 Task: Create a due date automation trigger when advanced on, on the monday of the week before a card is due add checklist without checklist "Resume" at 11:00 AM.
Action: Mouse moved to (1136, 356)
Screenshot: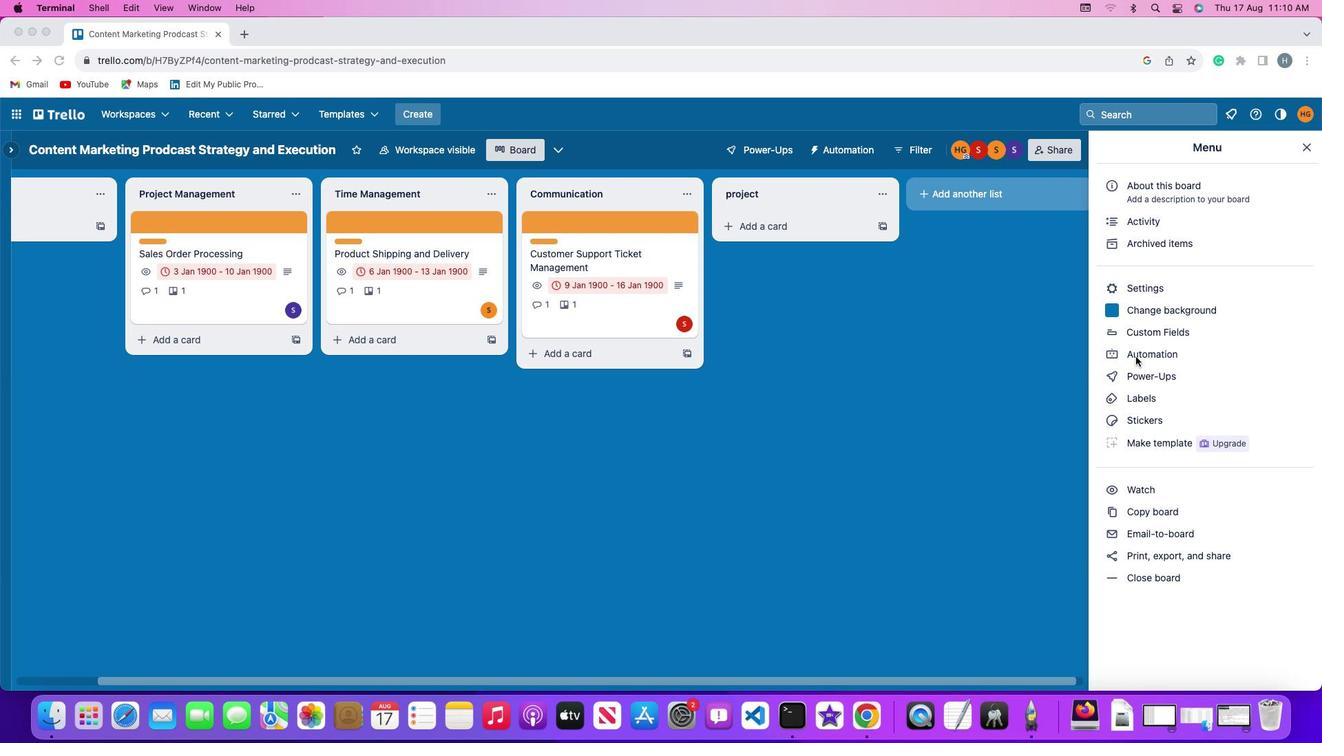 
Action: Mouse pressed left at (1136, 356)
Screenshot: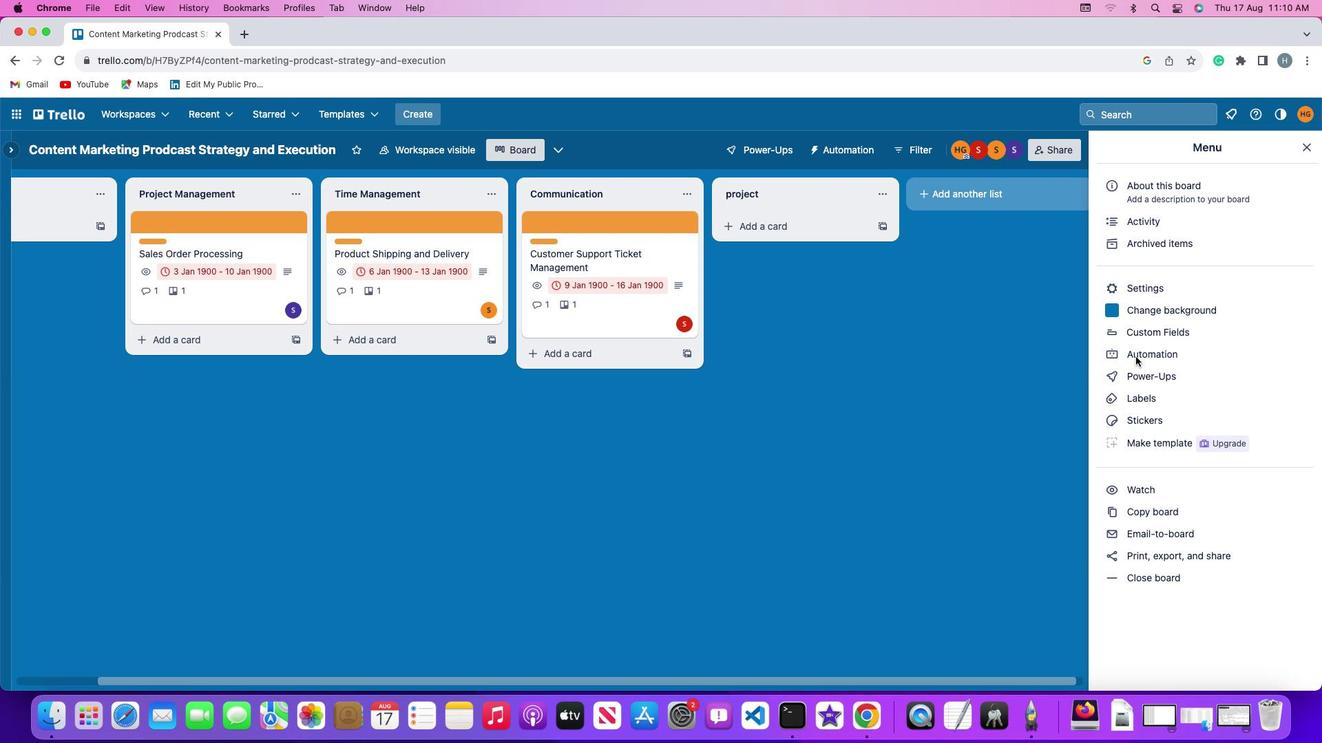 
Action: Mouse pressed left at (1136, 356)
Screenshot: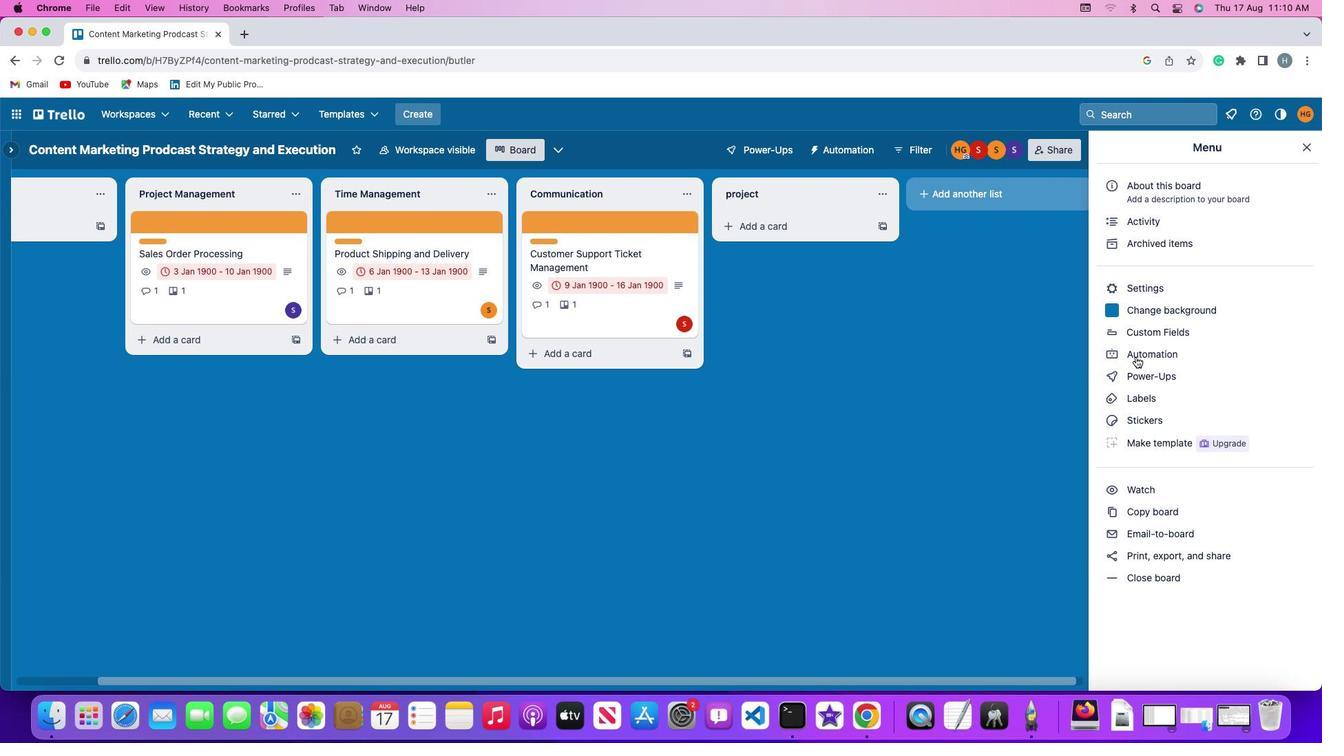 
Action: Mouse moved to (71, 323)
Screenshot: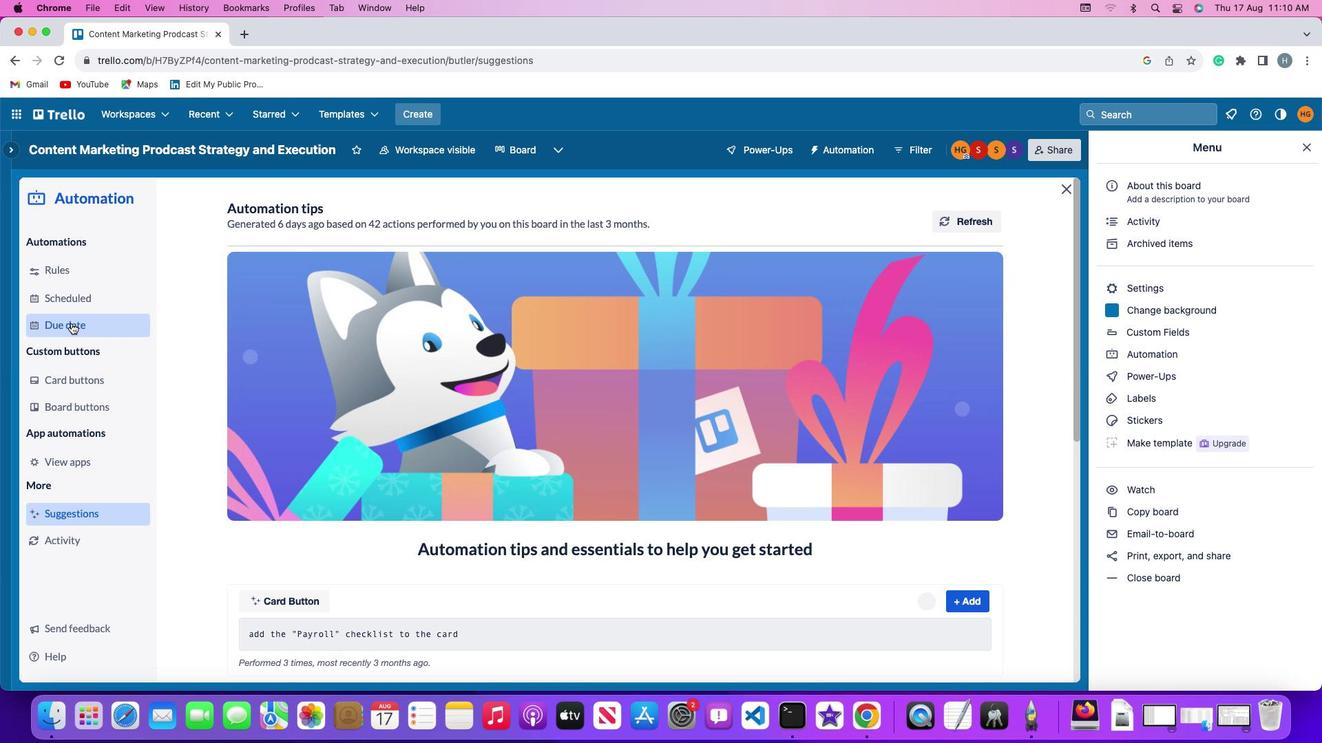 
Action: Mouse pressed left at (71, 323)
Screenshot: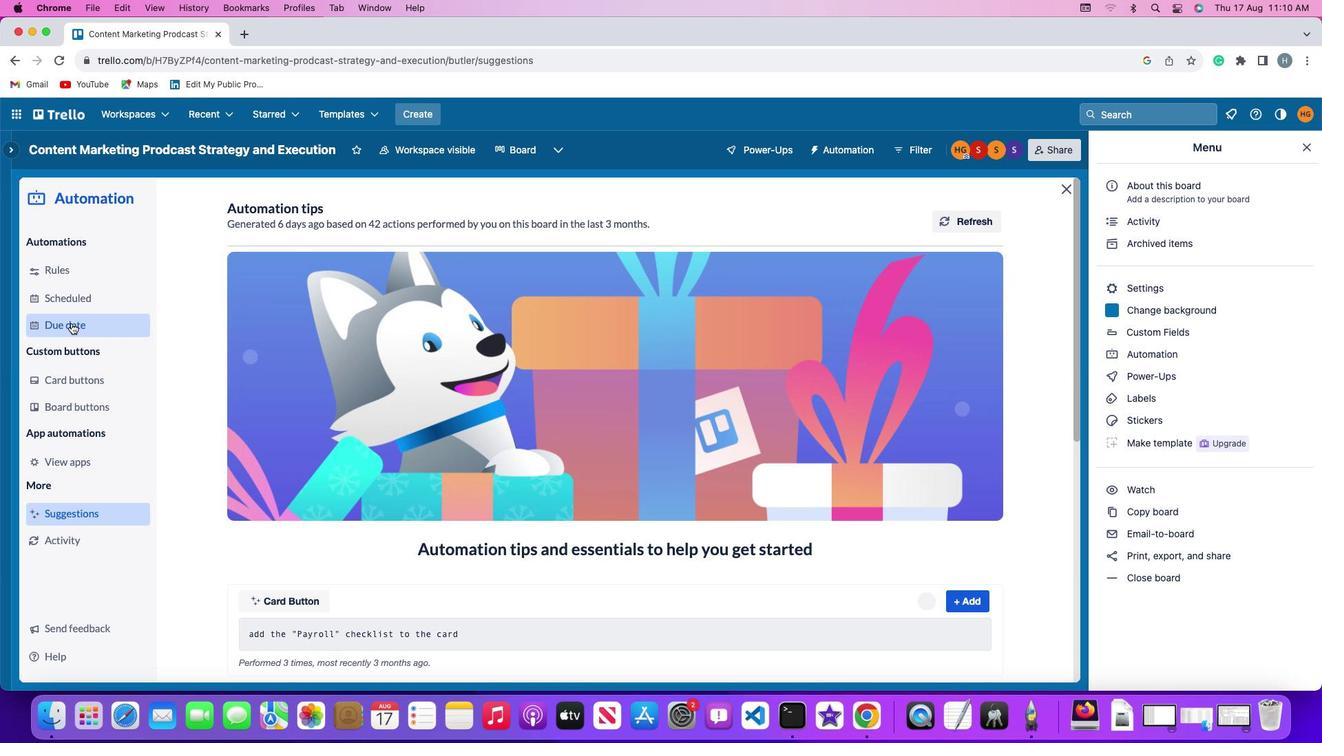 
Action: Mouse moved to (905, 212)
Screenshot: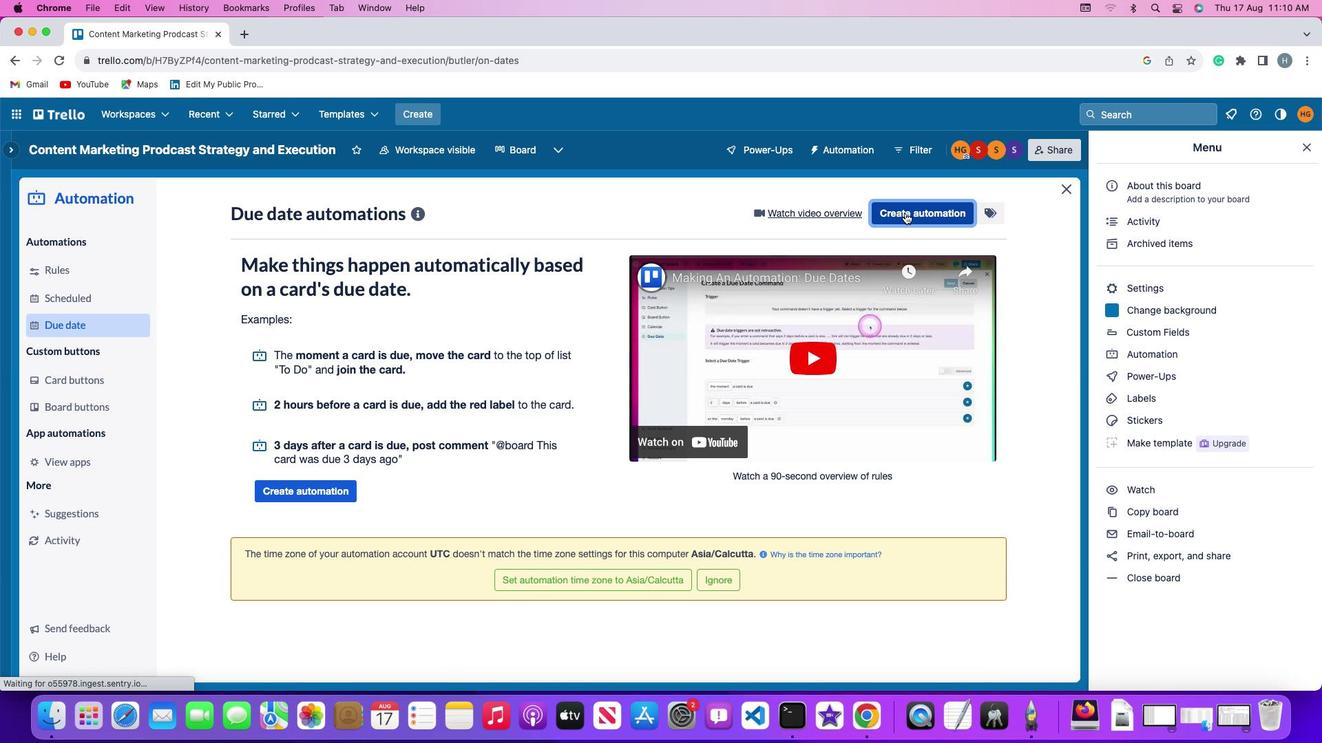 
Action: Mouse pressed left at (905, 212)
Screenshot: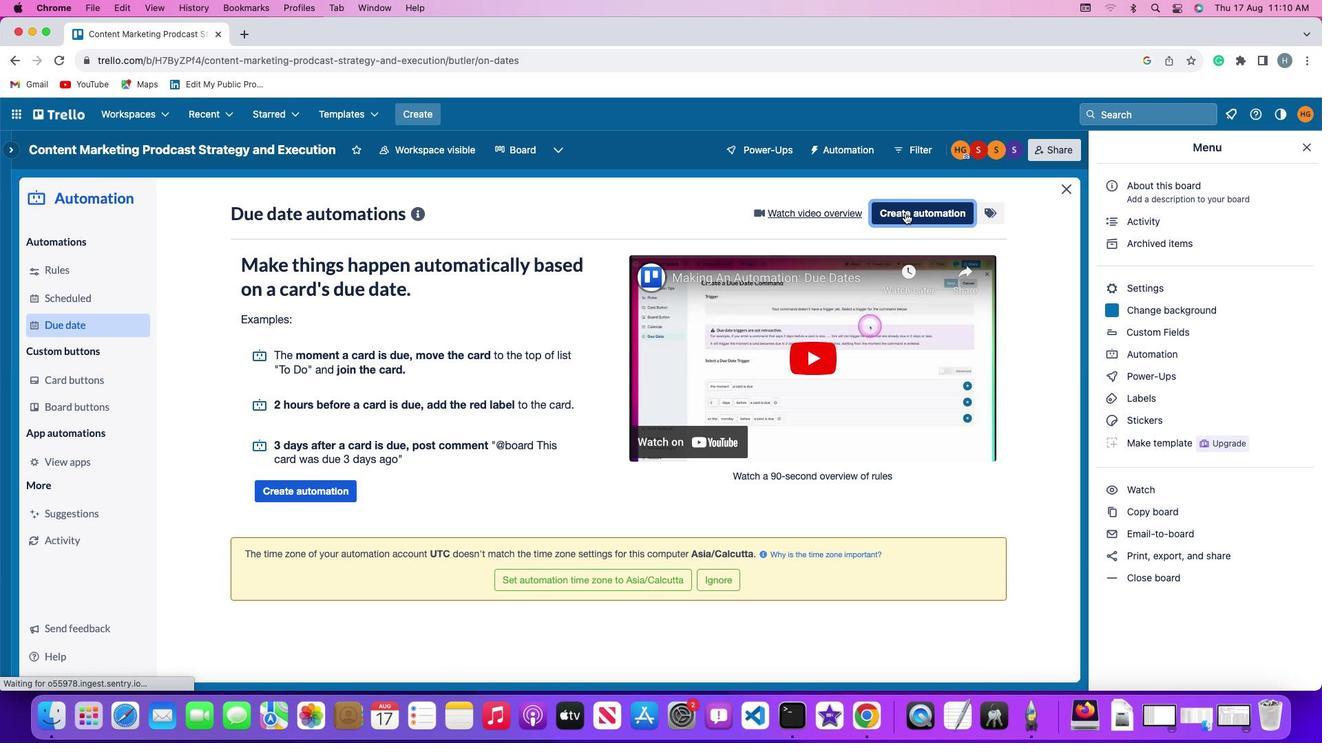 
Action: Mouse moved to (265, 348)
Screenshot: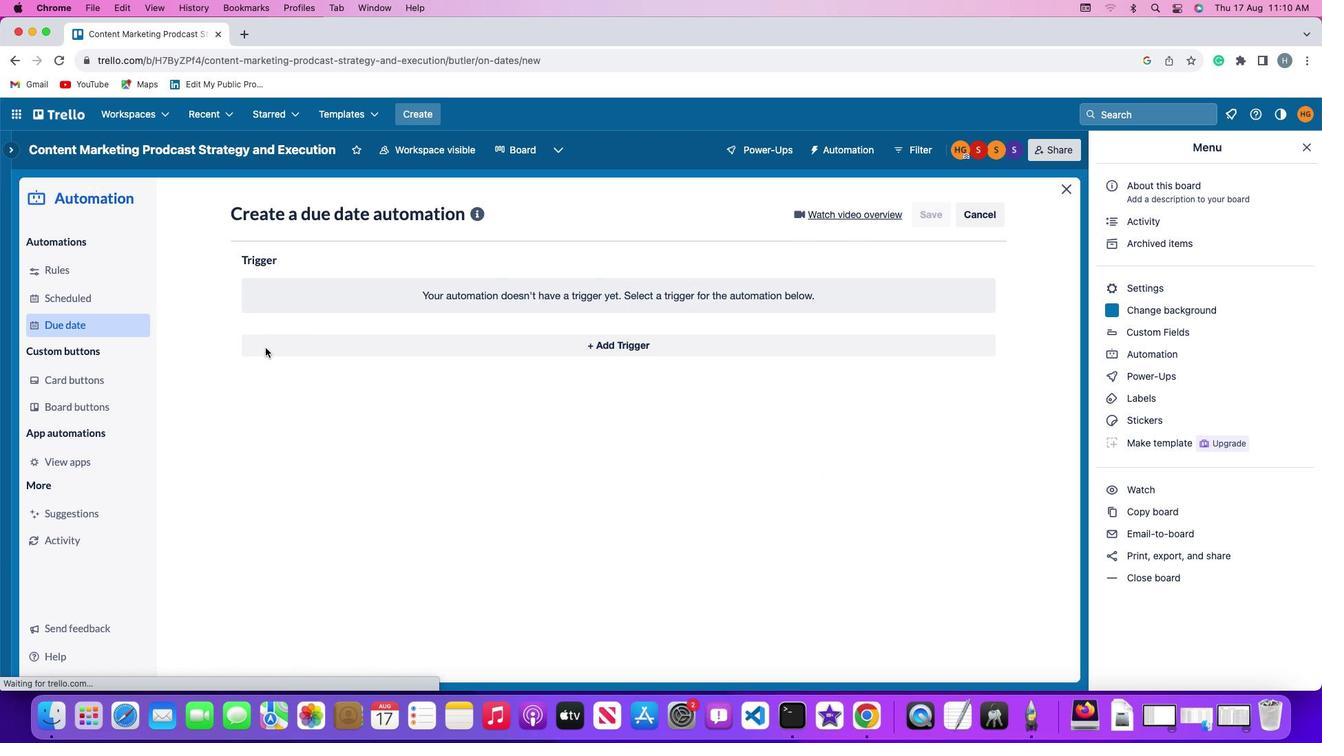 
Action: Mouse pressed left at (265, 348)
Screenshot: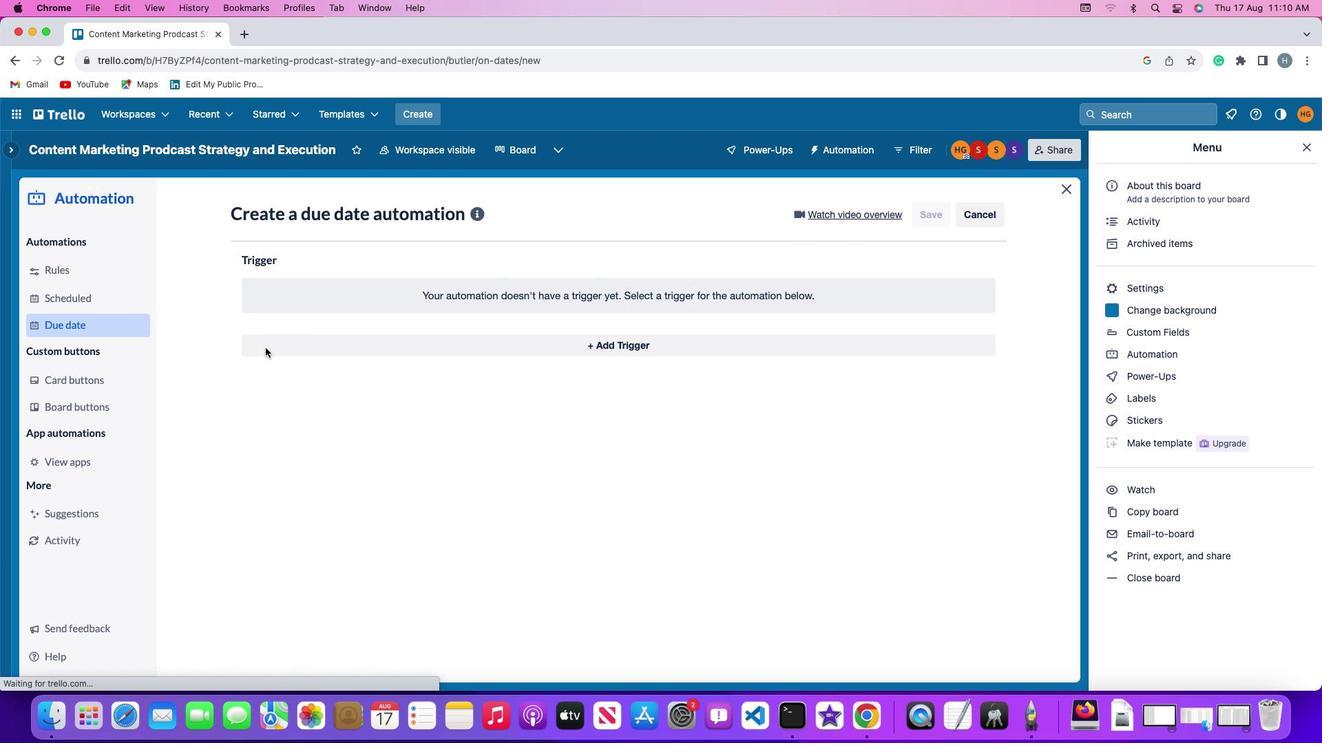 
Action: Mouse moved to (310, 596)
Screenshot: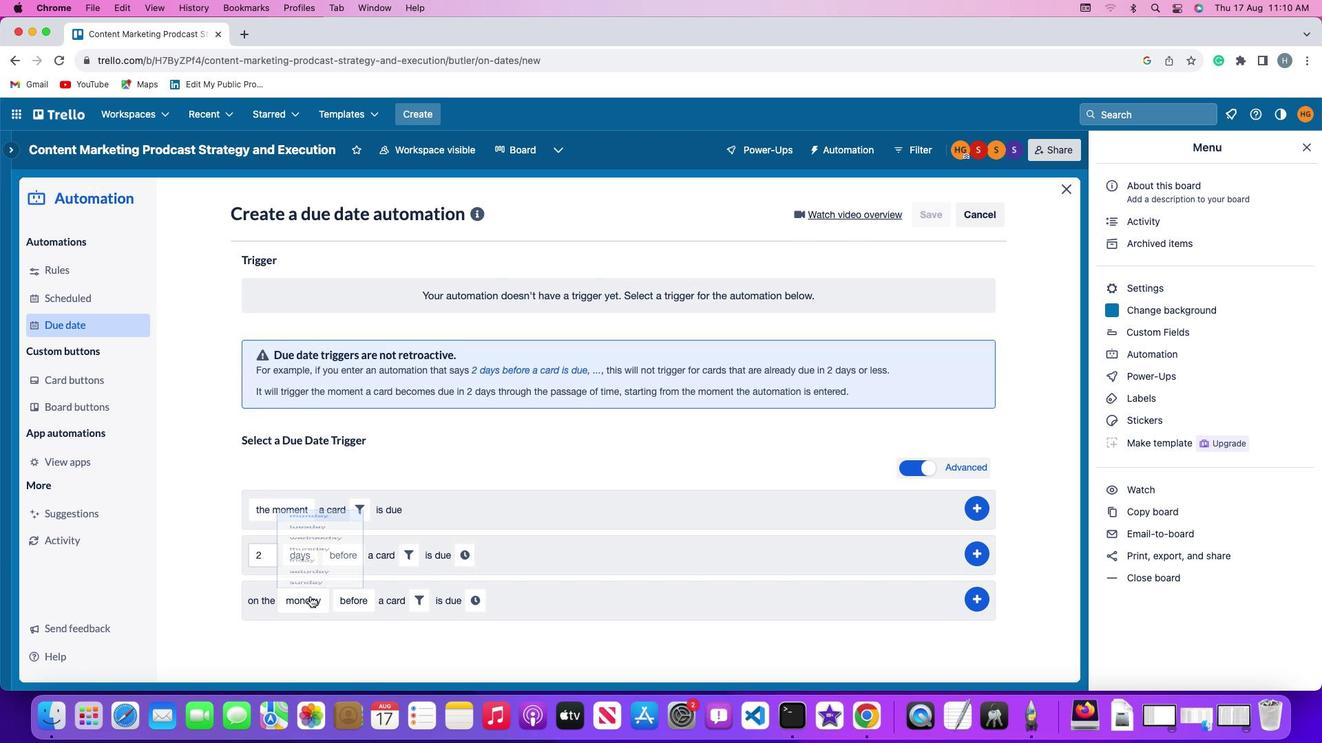 
Action: Mouse pressed left at (310, 596)
Screenshot: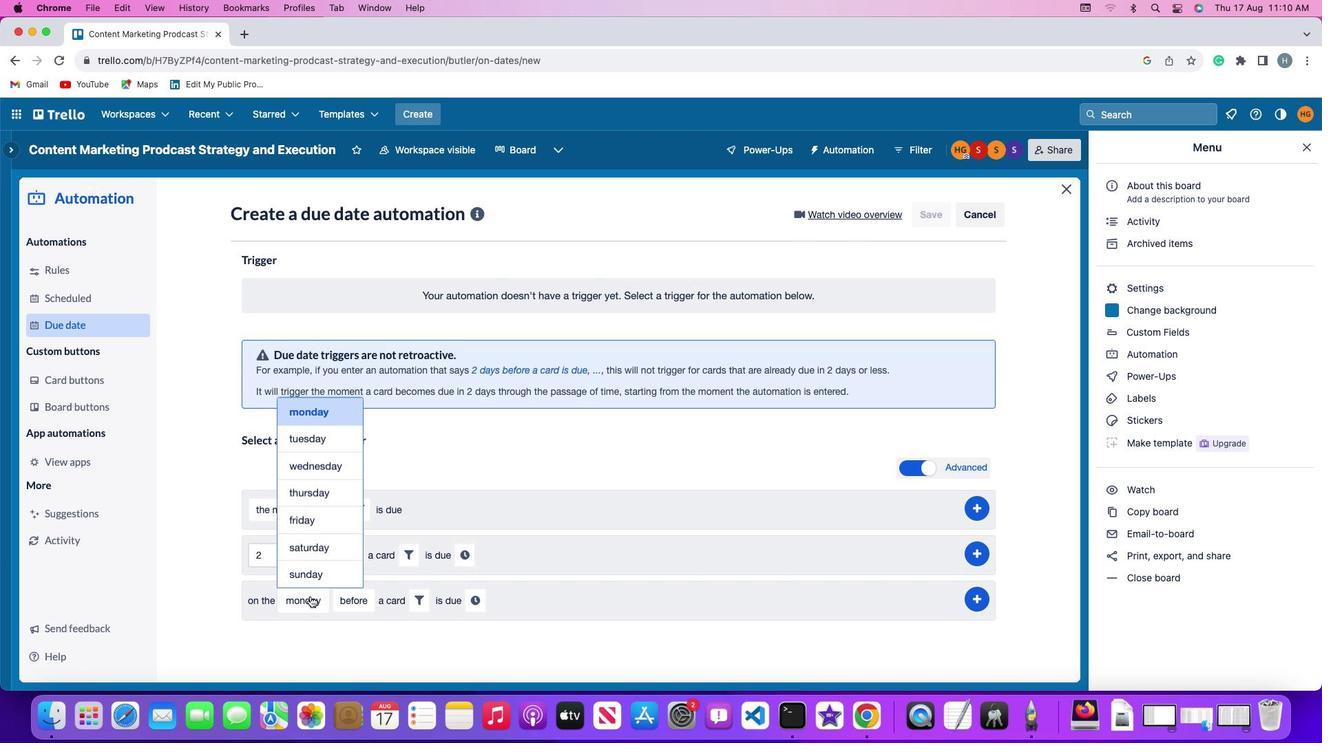 
Action: Mouse moved to (316, 409)
Screenshot: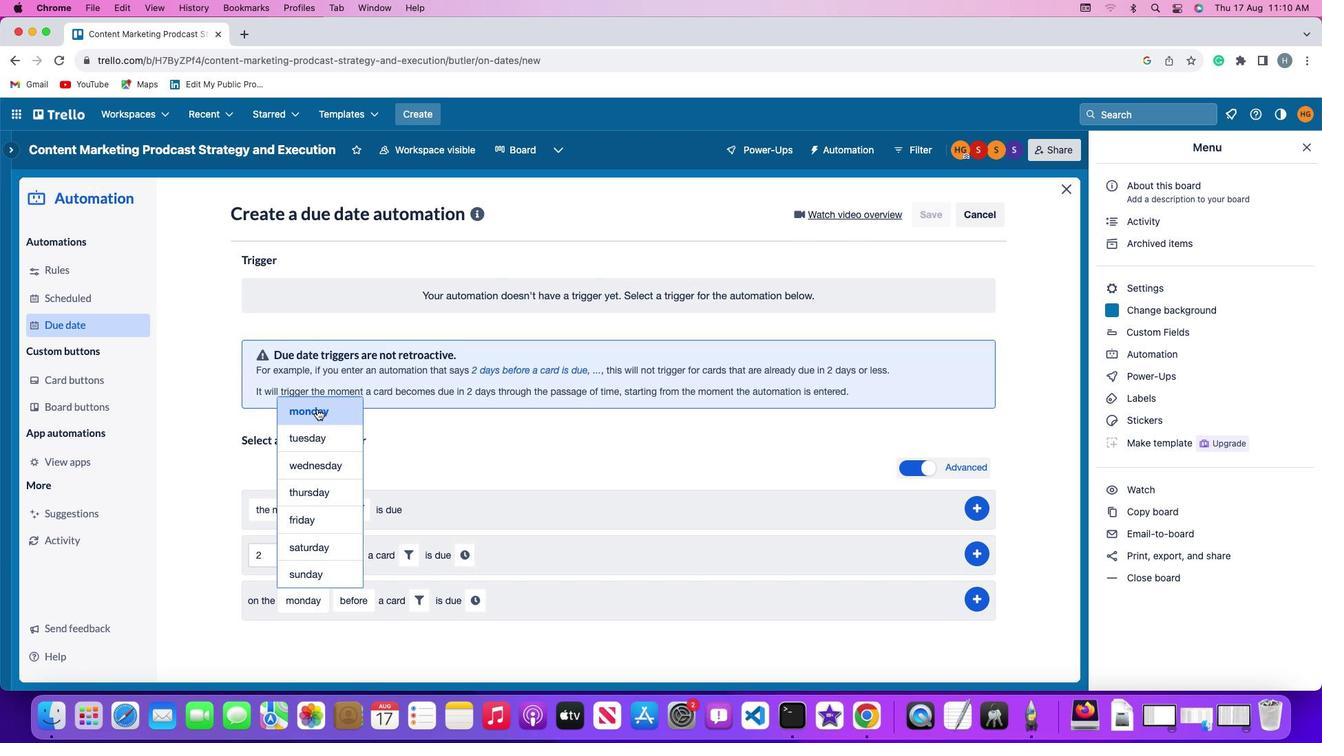 
Action: Mouse pressed left at (316, 409)
Screenshot: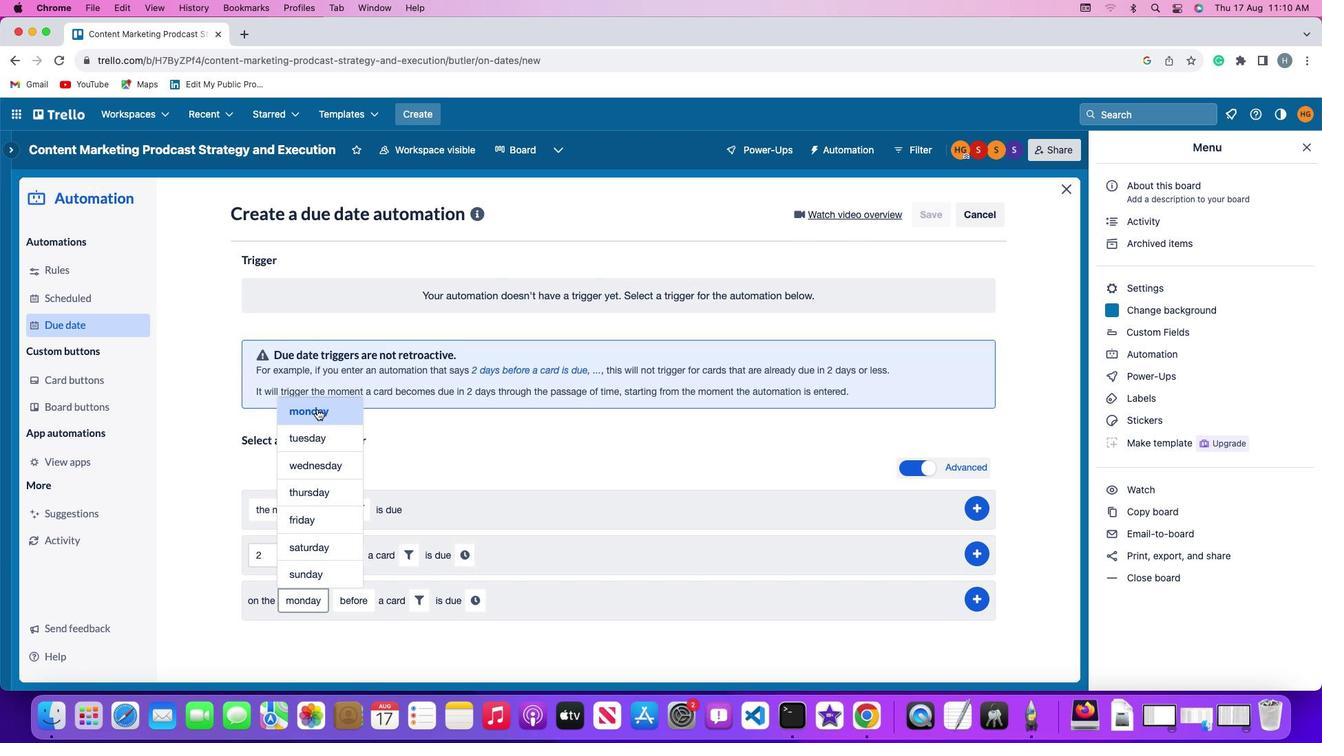 
Action: Mouse moved to (353, 590)
Screenshot: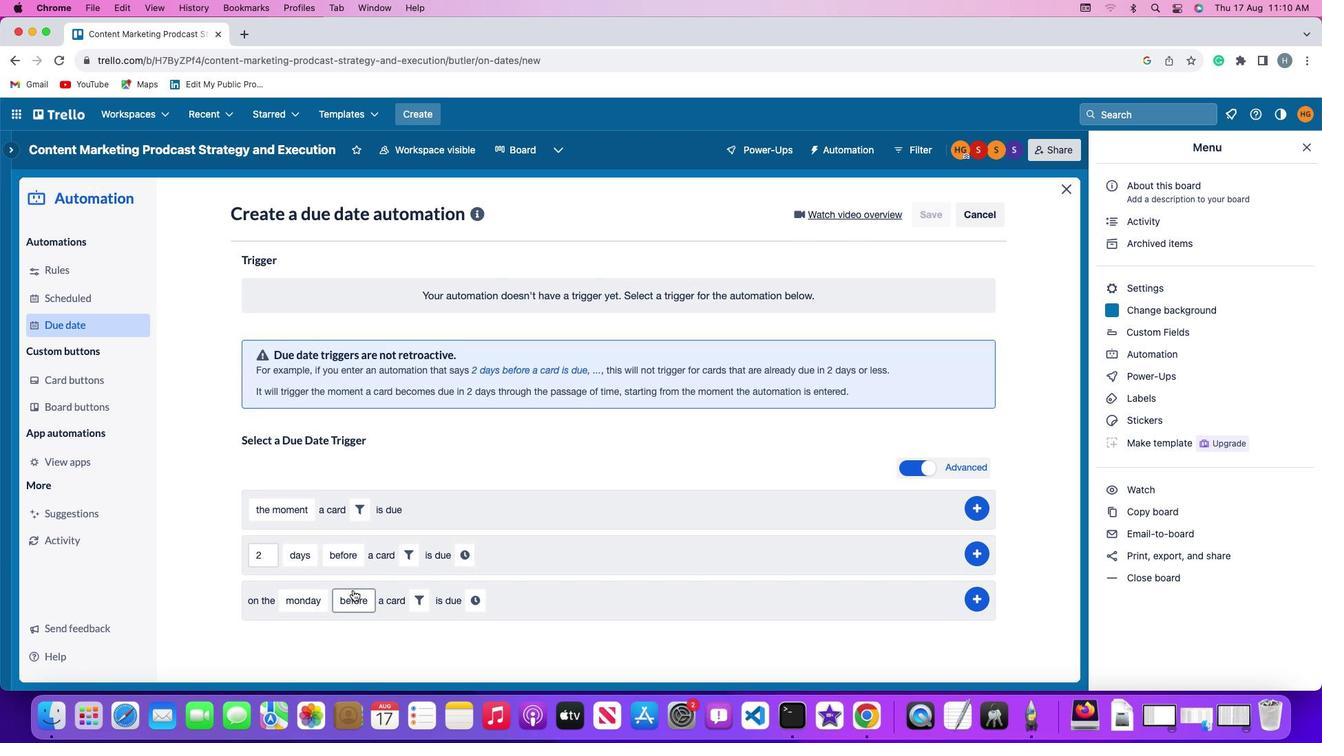 
Action: Mouse pressed left at (353, 590)
Screenshot: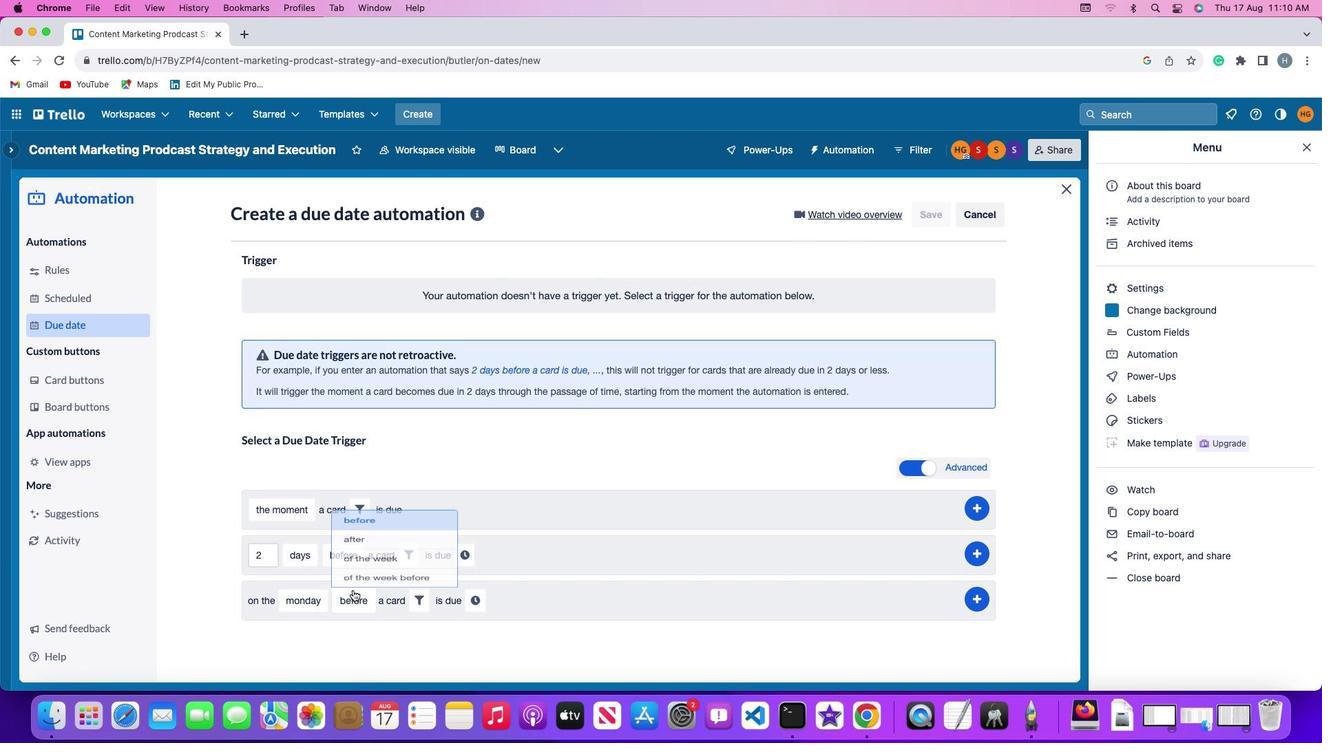 
Action: Mouse moved to (356, 582)
Screenshot: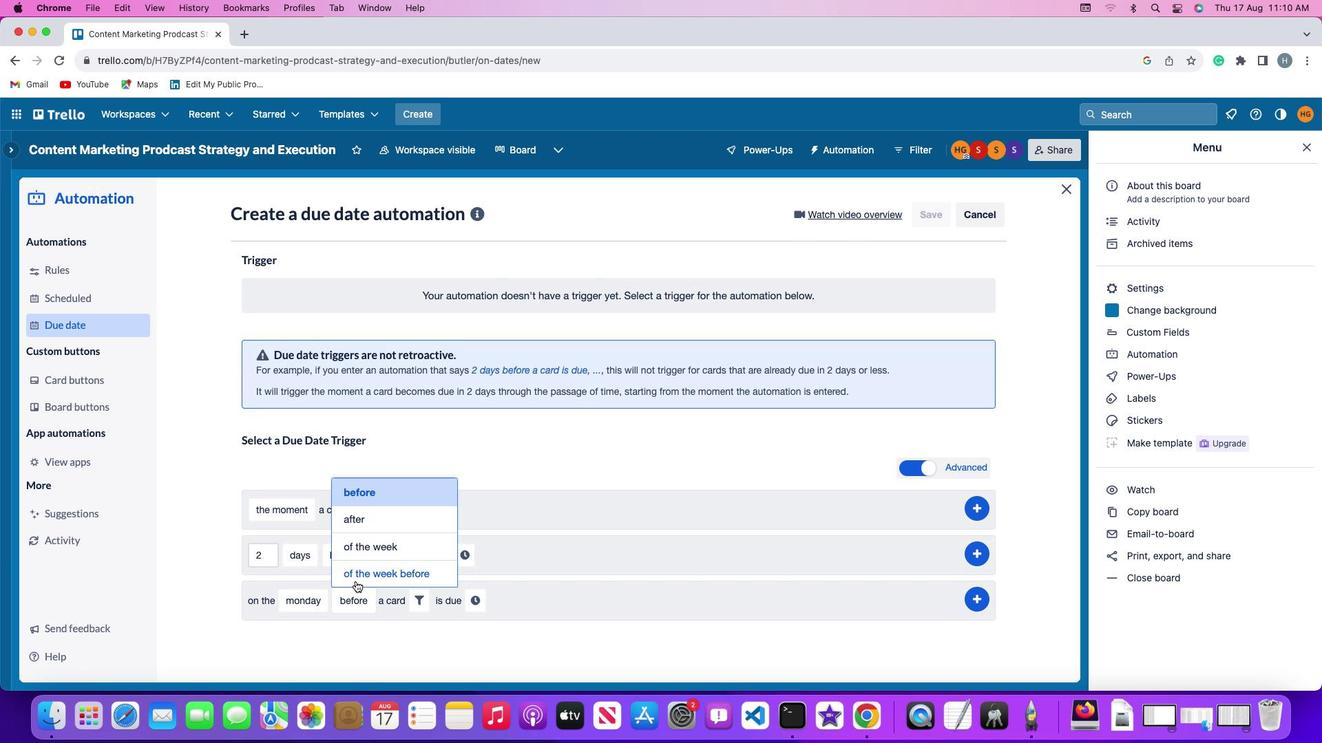 
Action: Mouse pressed left at (356, 582)
Screenshot: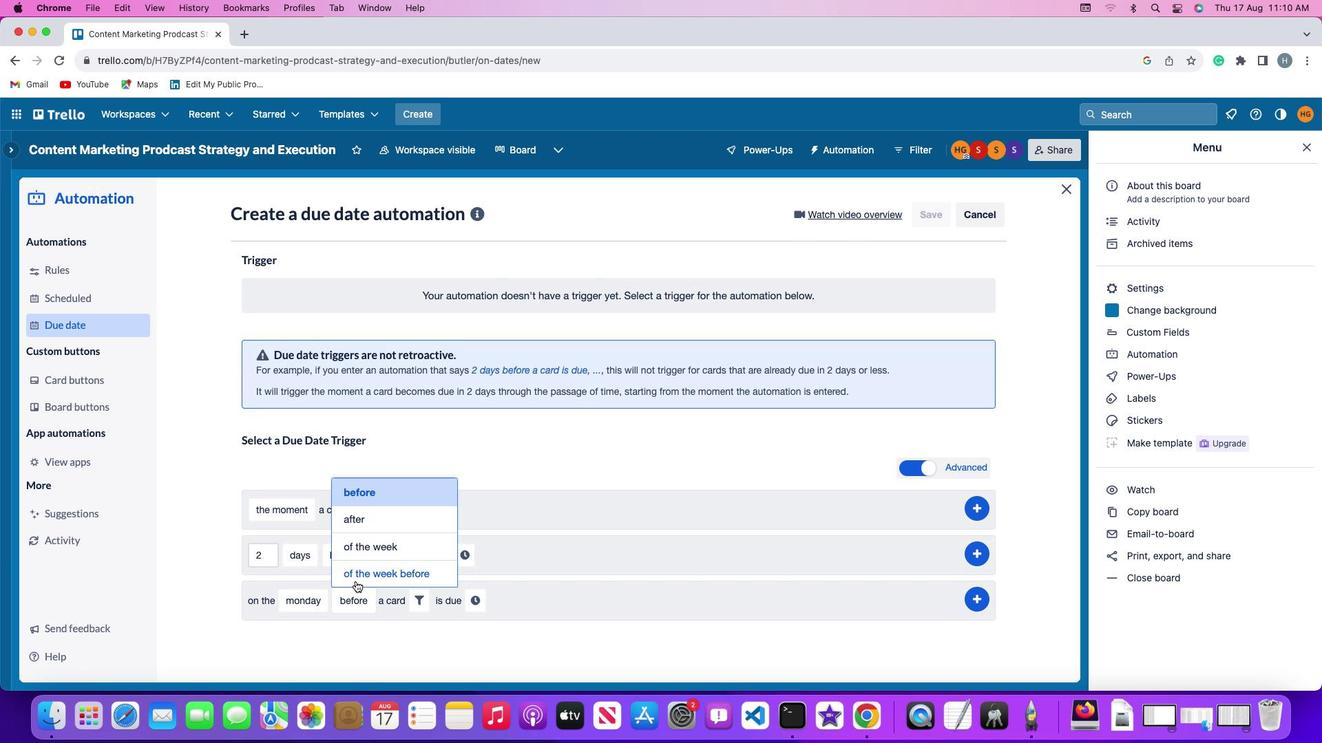 
Action: Mouse moved to (462, 595)
Screenshot: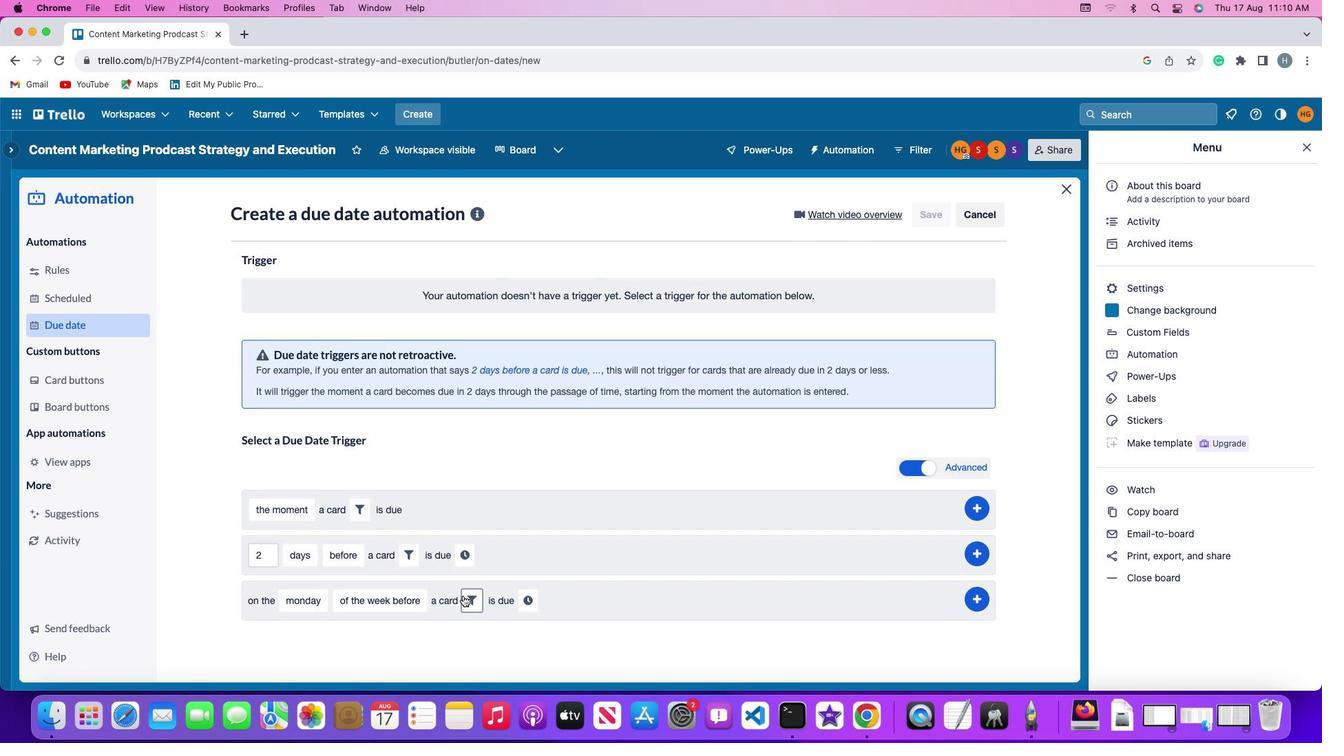 
Action: Mouse pressed left at (462, 595)
Screenshot: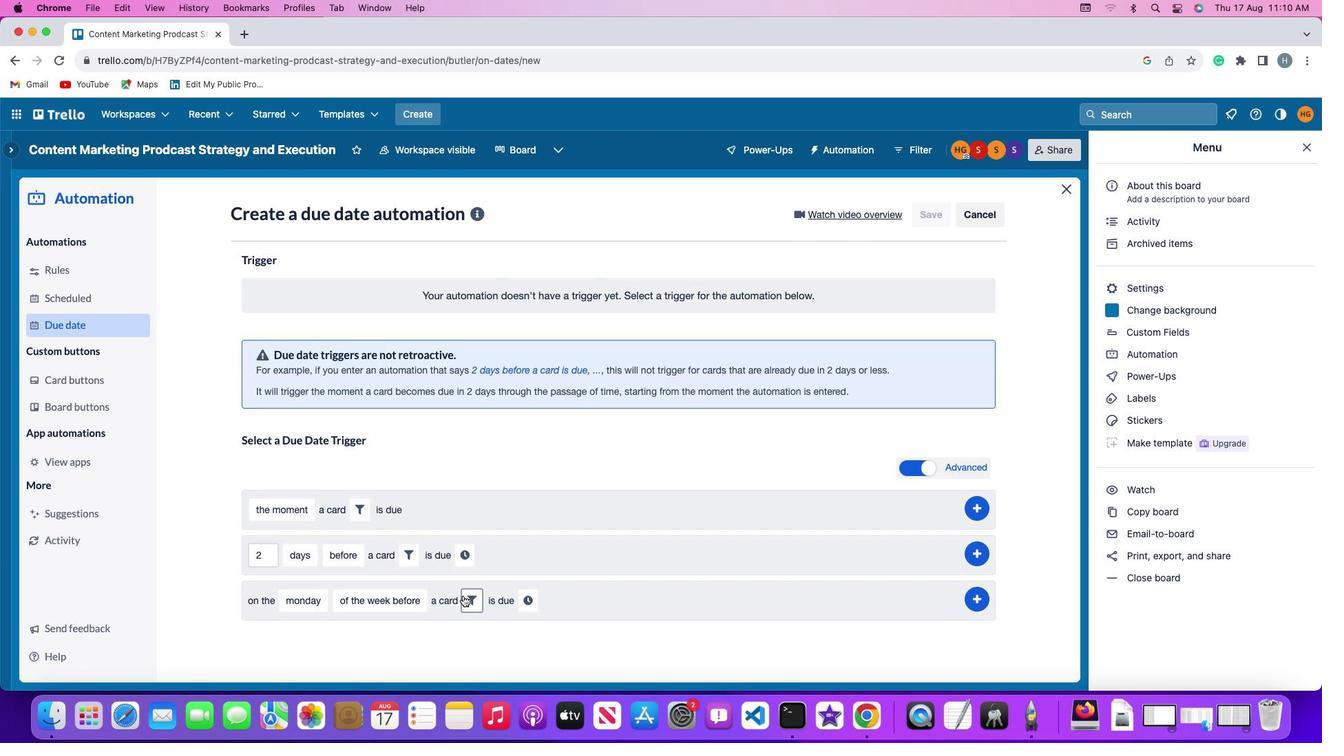 
Action: Mouse moved to (597, 652)
Screenshot: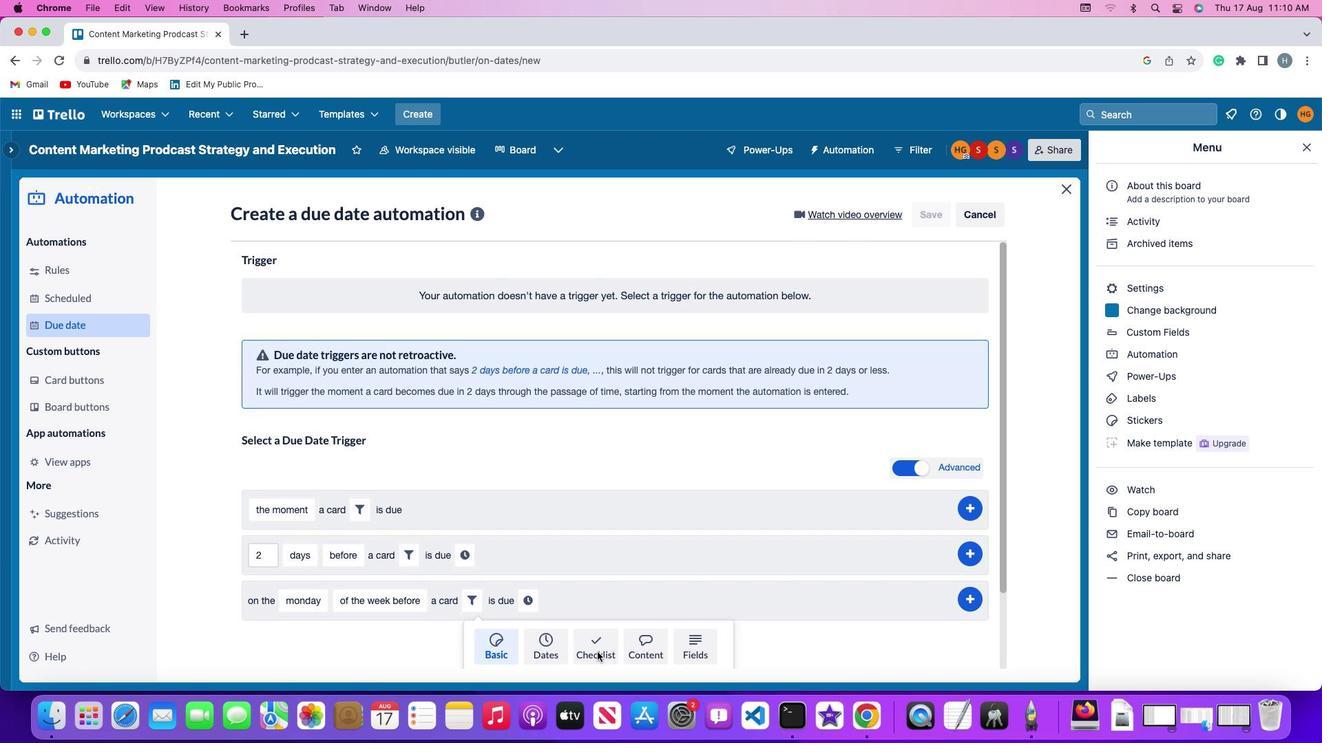 
Action: Mouse pressed left at (597, 652)
Screenshot: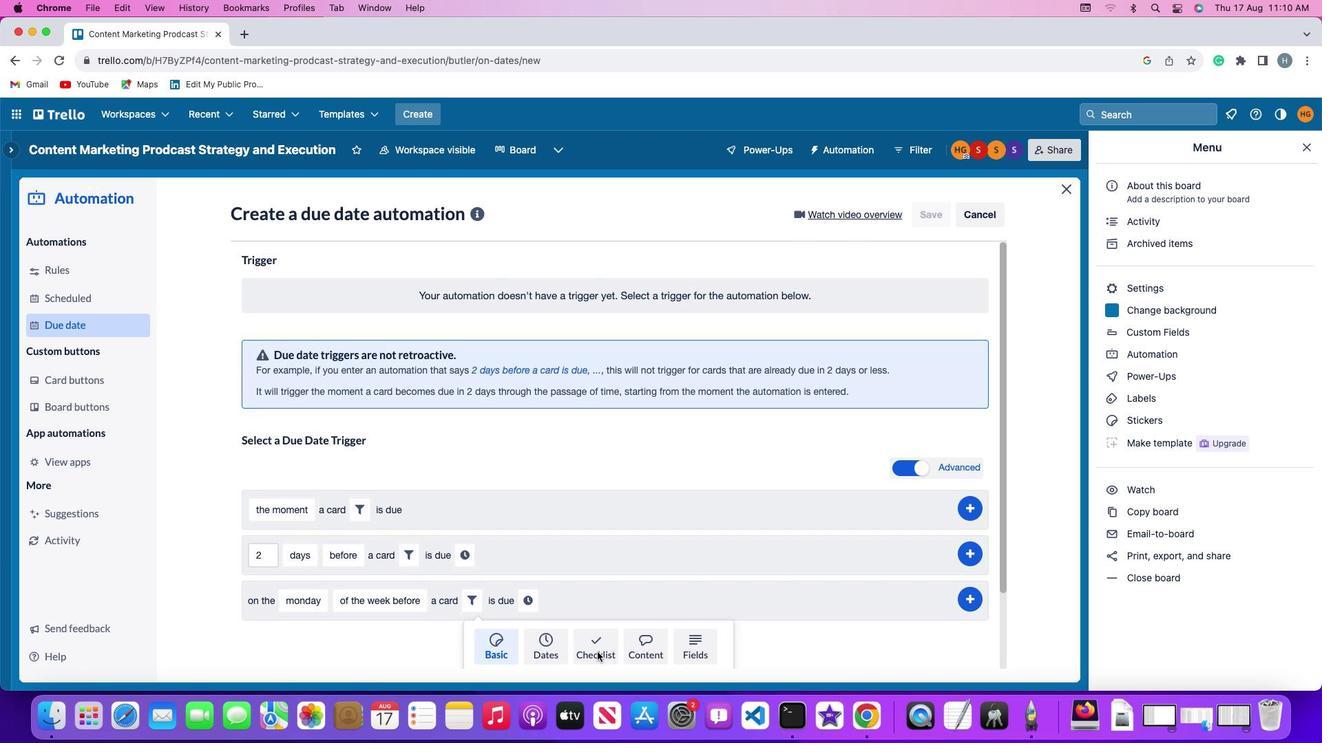 
Action: Mouse moved to (409, 644)
Screenshot: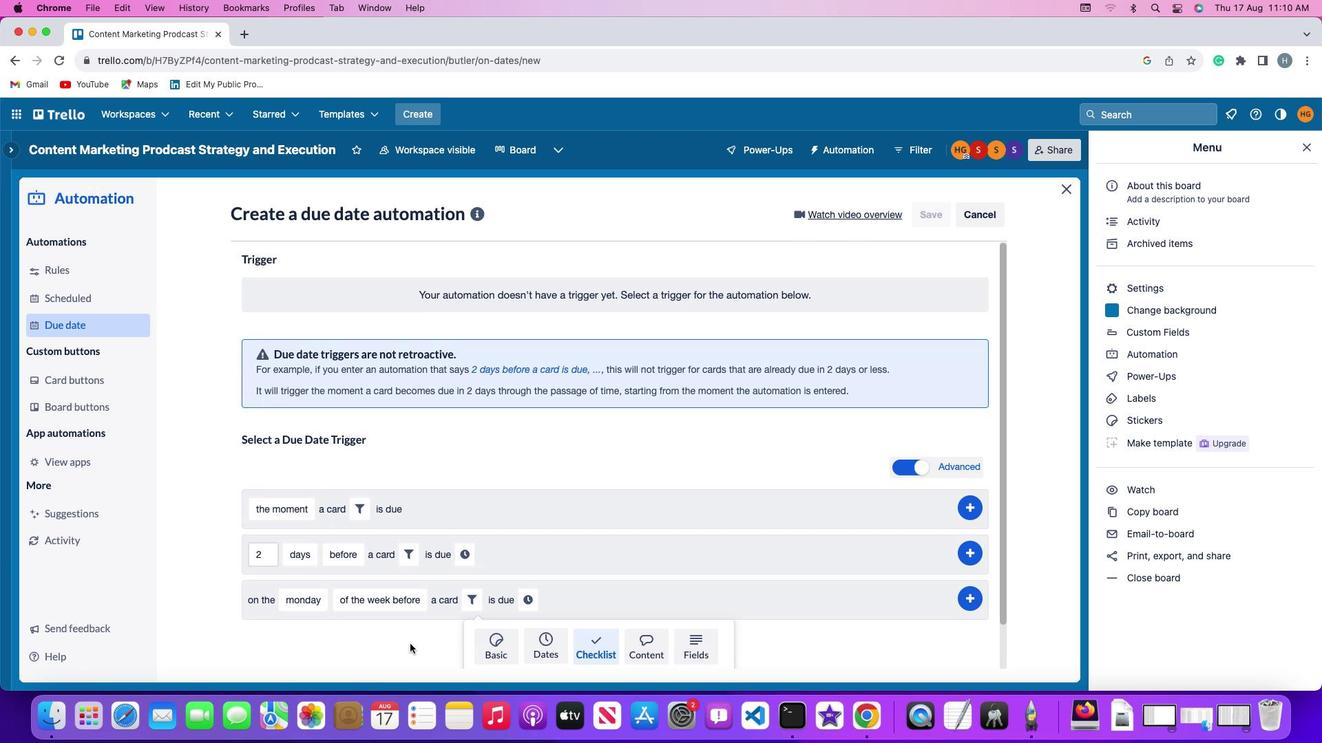 
Action: Mouse scrolled (409, 644) with delta (0, 0)
Screenshot: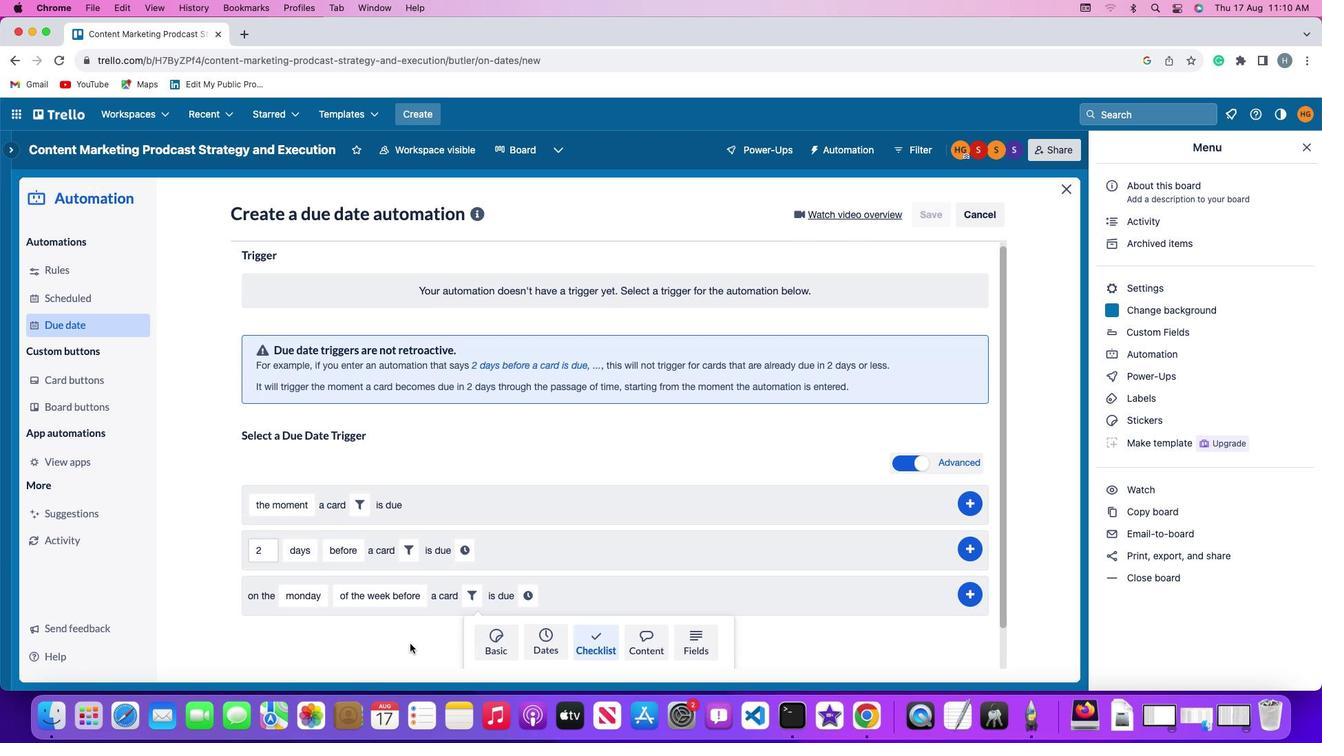 
Action: Mouse scrolled (409, 644) with delta (0, 0)
Screenshot: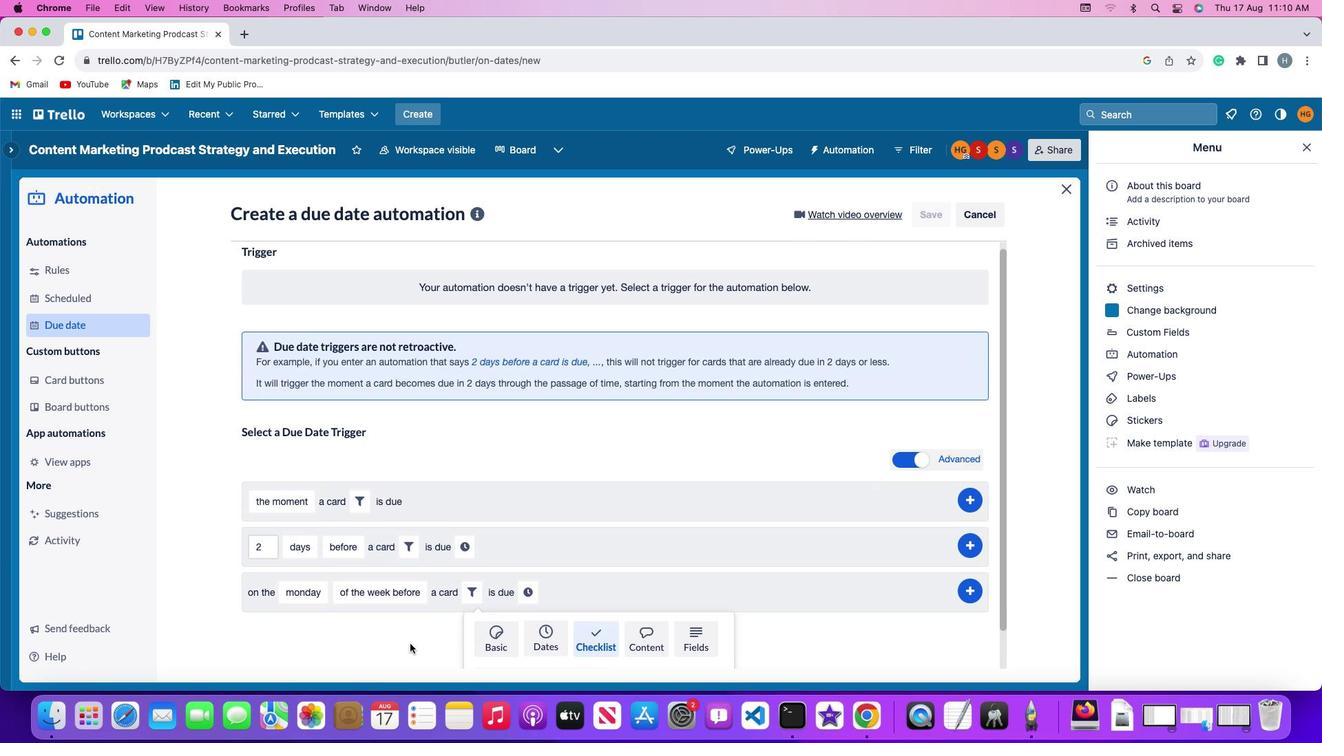 
Action: Mouse scrolled (409, 644) with delta (0, -2)
Screenshot: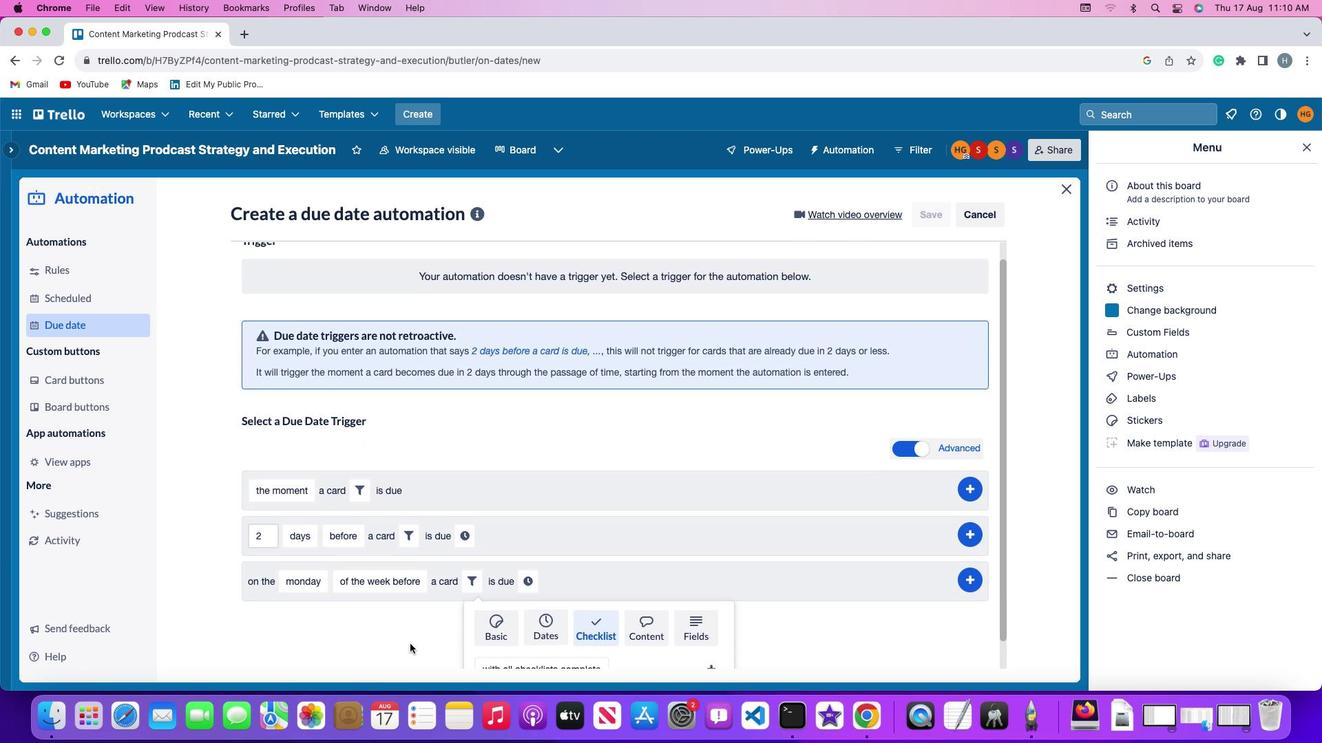 
Action: Mouse scrolled (409, 644) with delta (0, -2)
Screenshot: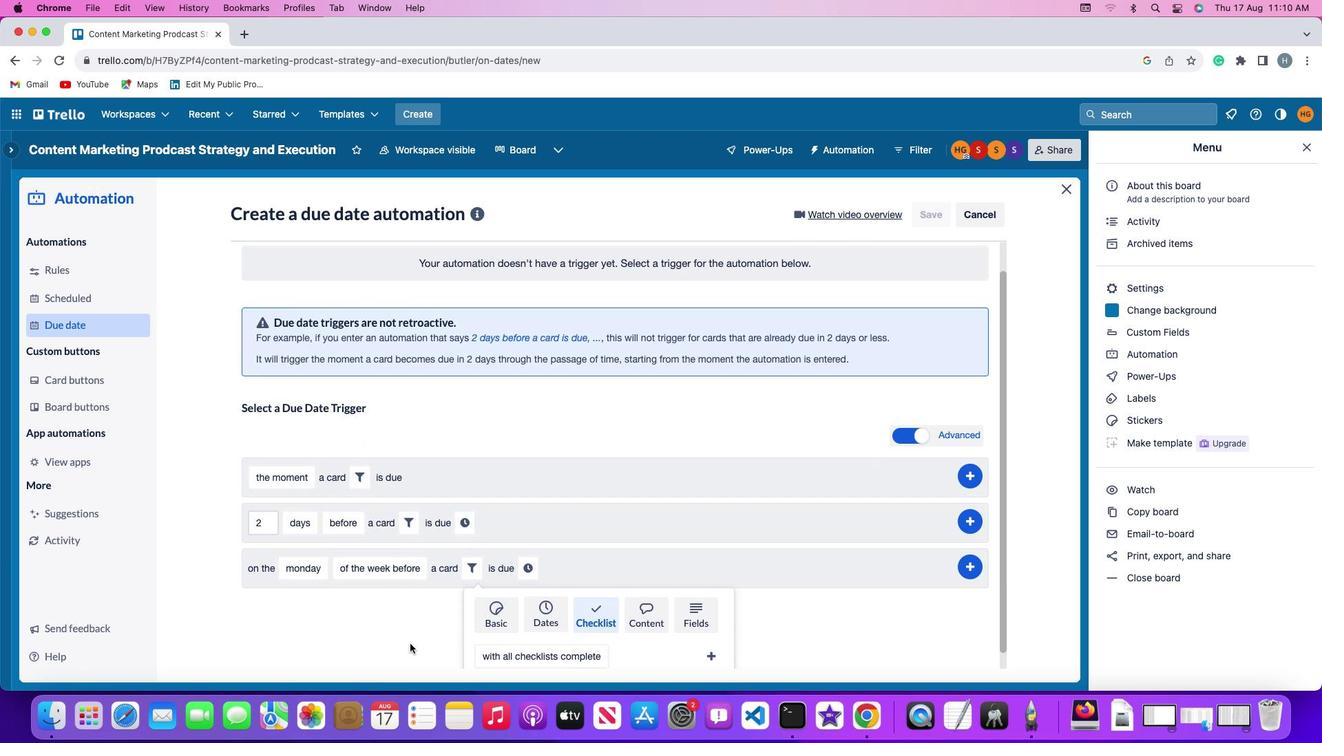 
Action: Mouse moved to (409, 646)
Screenshot: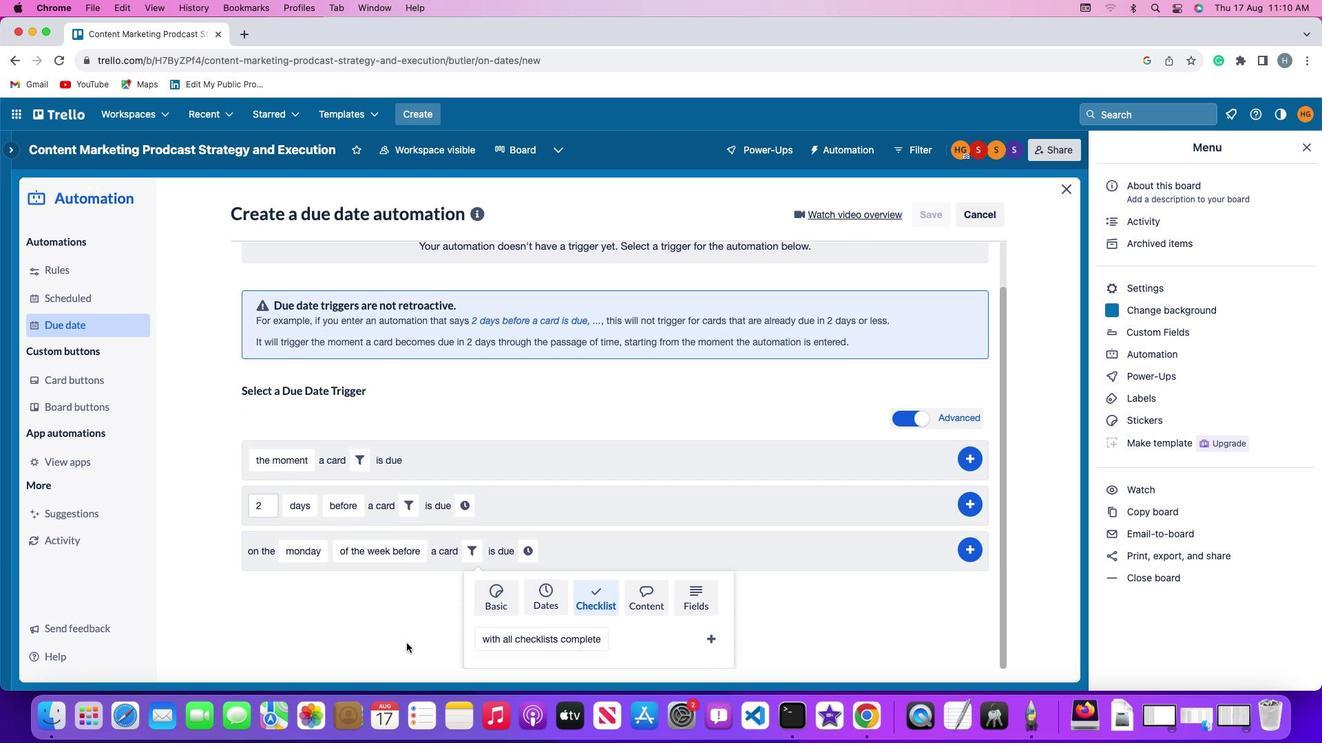 
Action: Mouse scrolled (409, 646) with delta (0, 0)
Screenshot: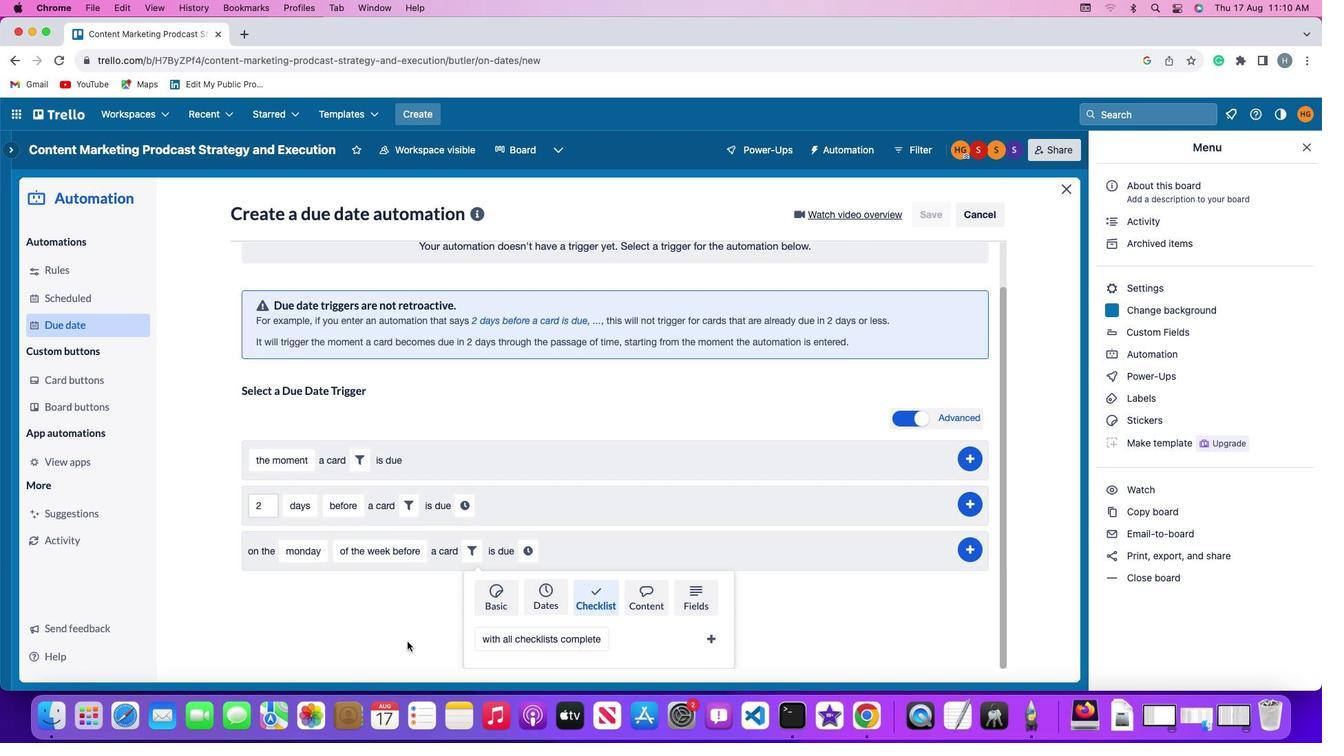 
Action: Mouse moved to (514, 636)
Screenshot: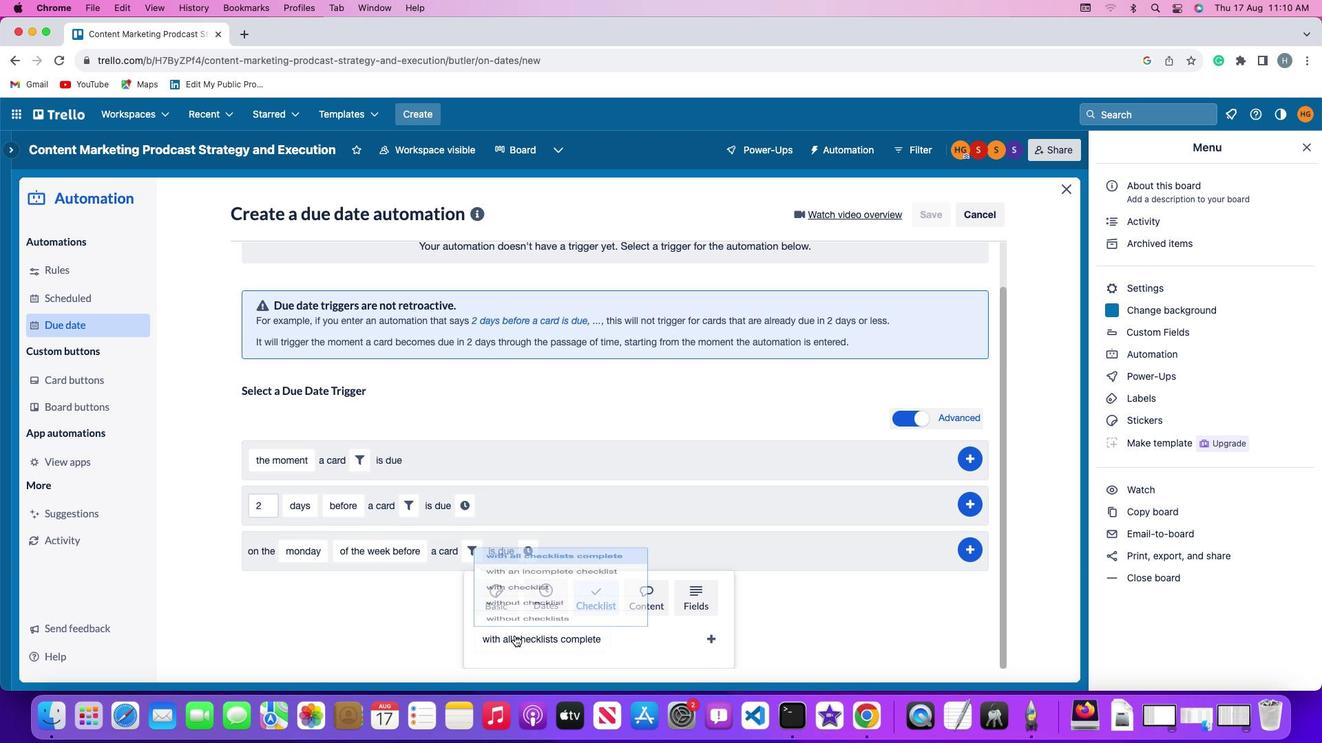 
Action: Mouse pressed left at (514, 636)
Screenshot: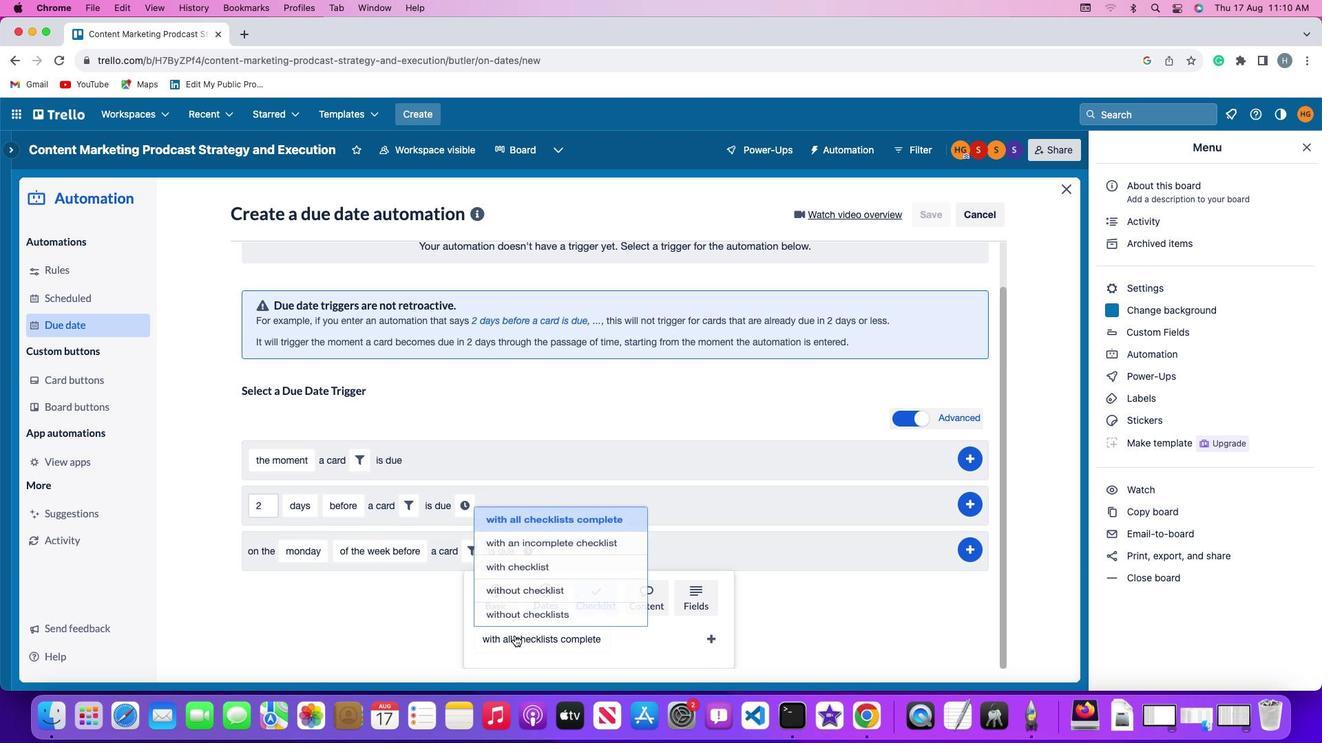 
Action: Mouse moved to (528, 583)
Screenshot: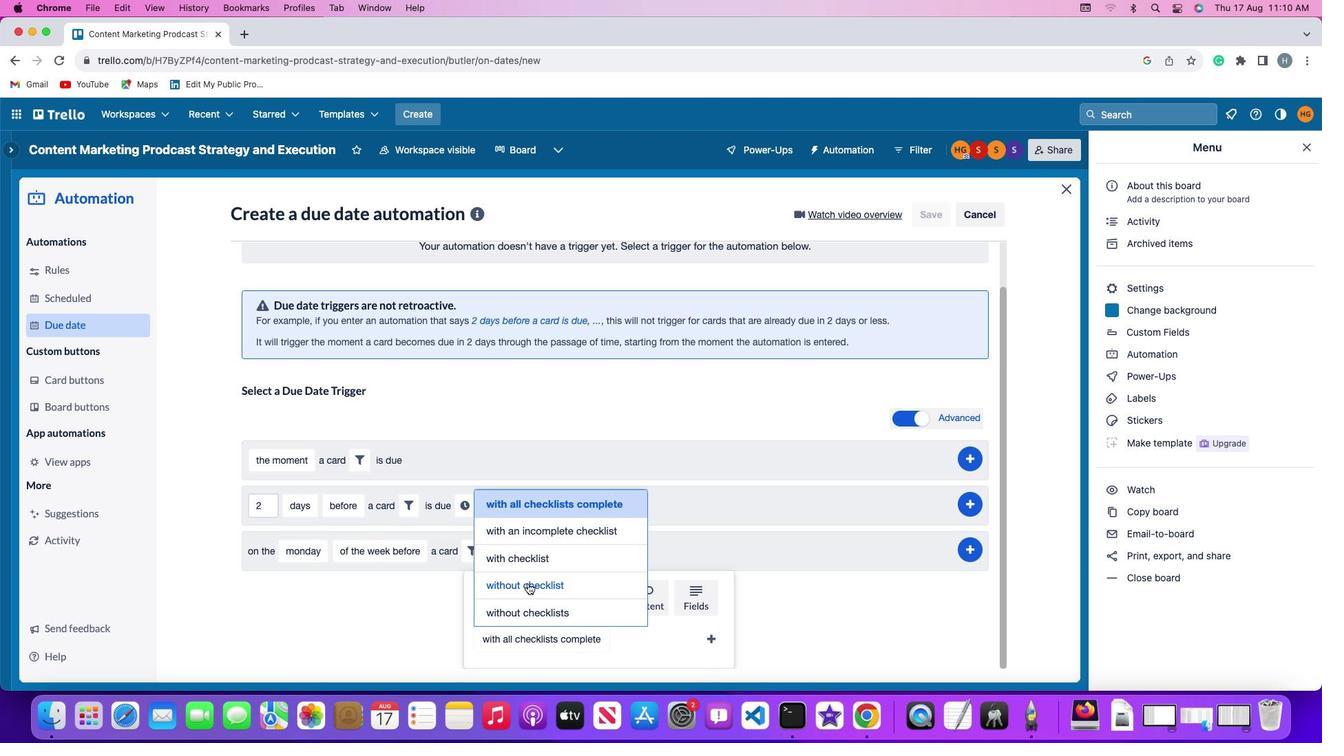 
Action: Mouse pressed left at (528, 583)
Screenshot: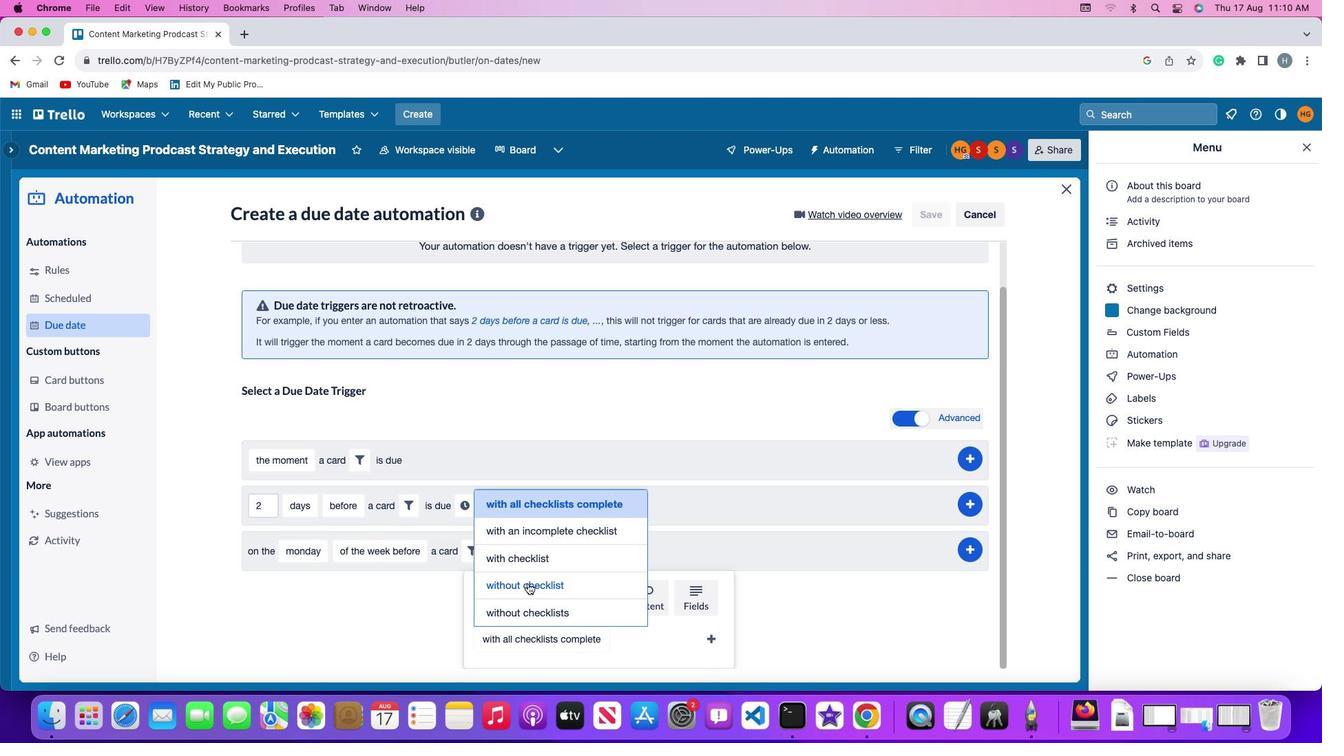 
Action: Mouse moved to (615, 641)
Screenshot: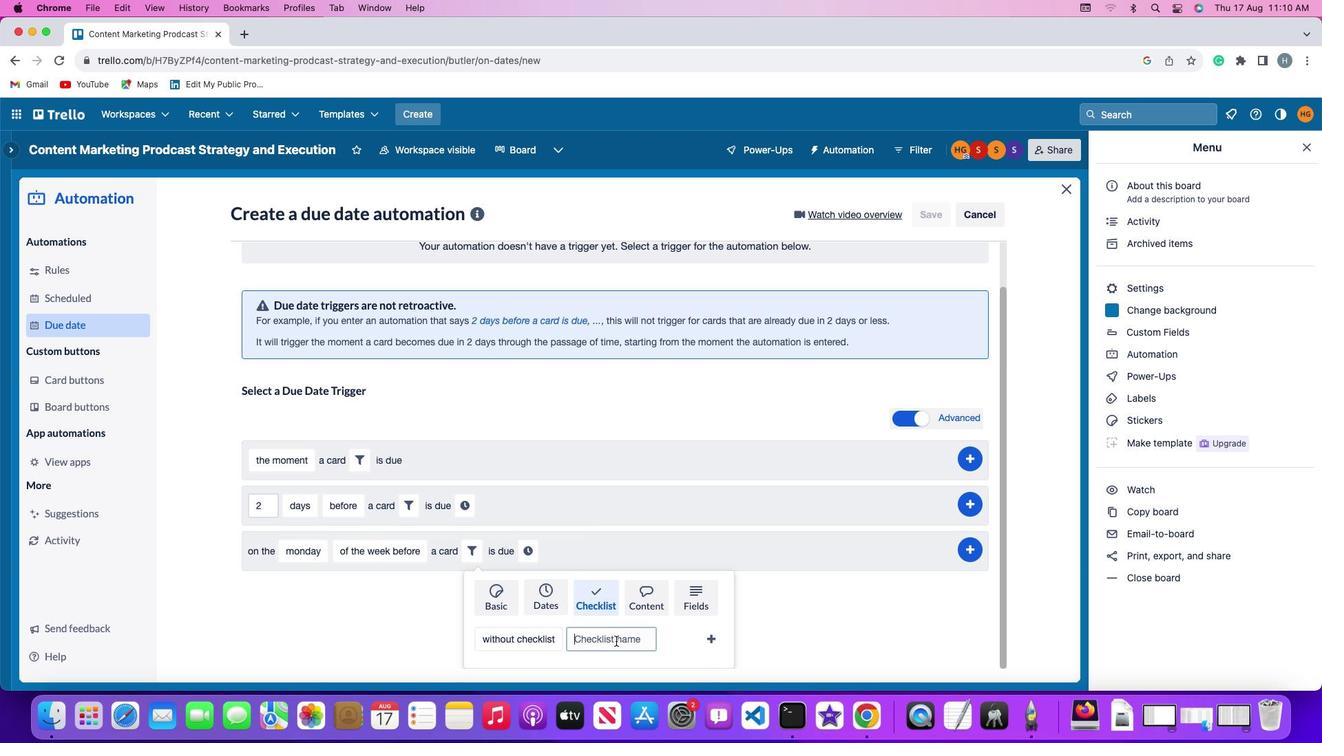 
Action: Mouse pressed left at (615, 641)
Screenshot: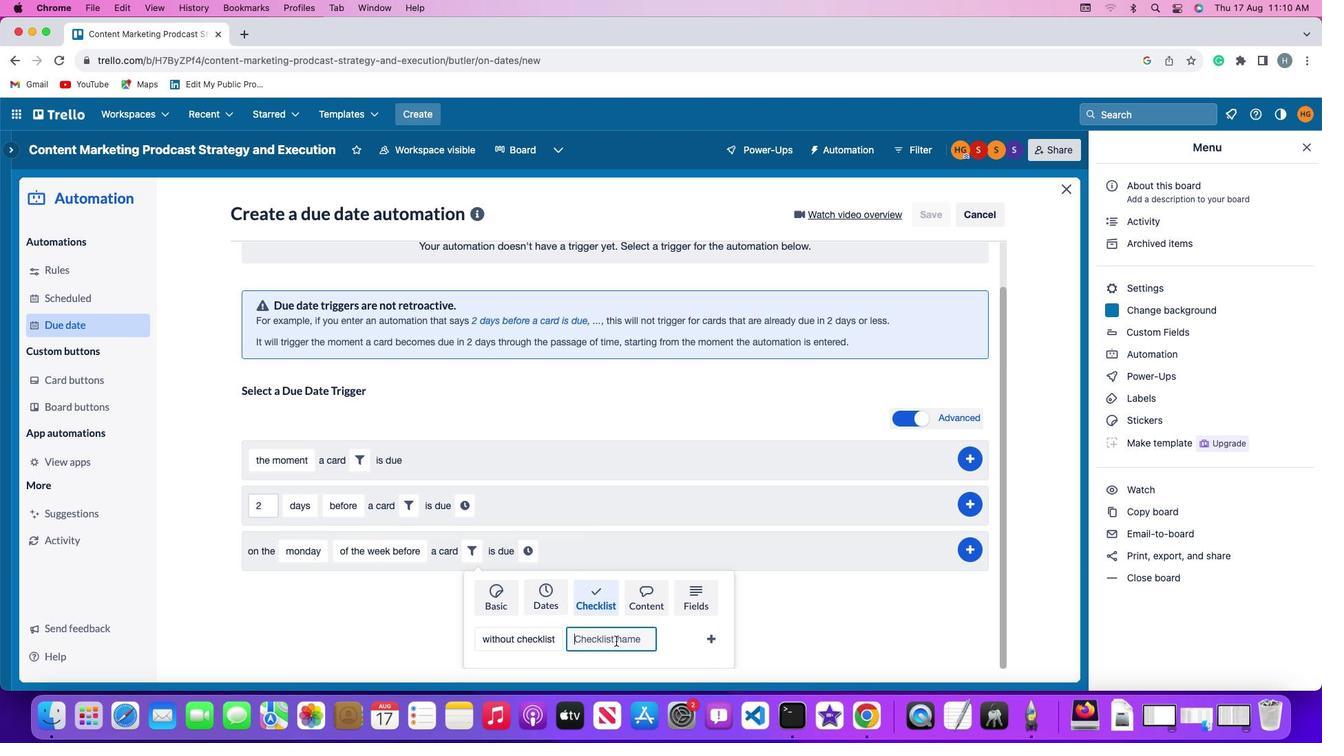 
Action: Key pressed Key.shift'R''e''s''u''m''e'
Screenshot: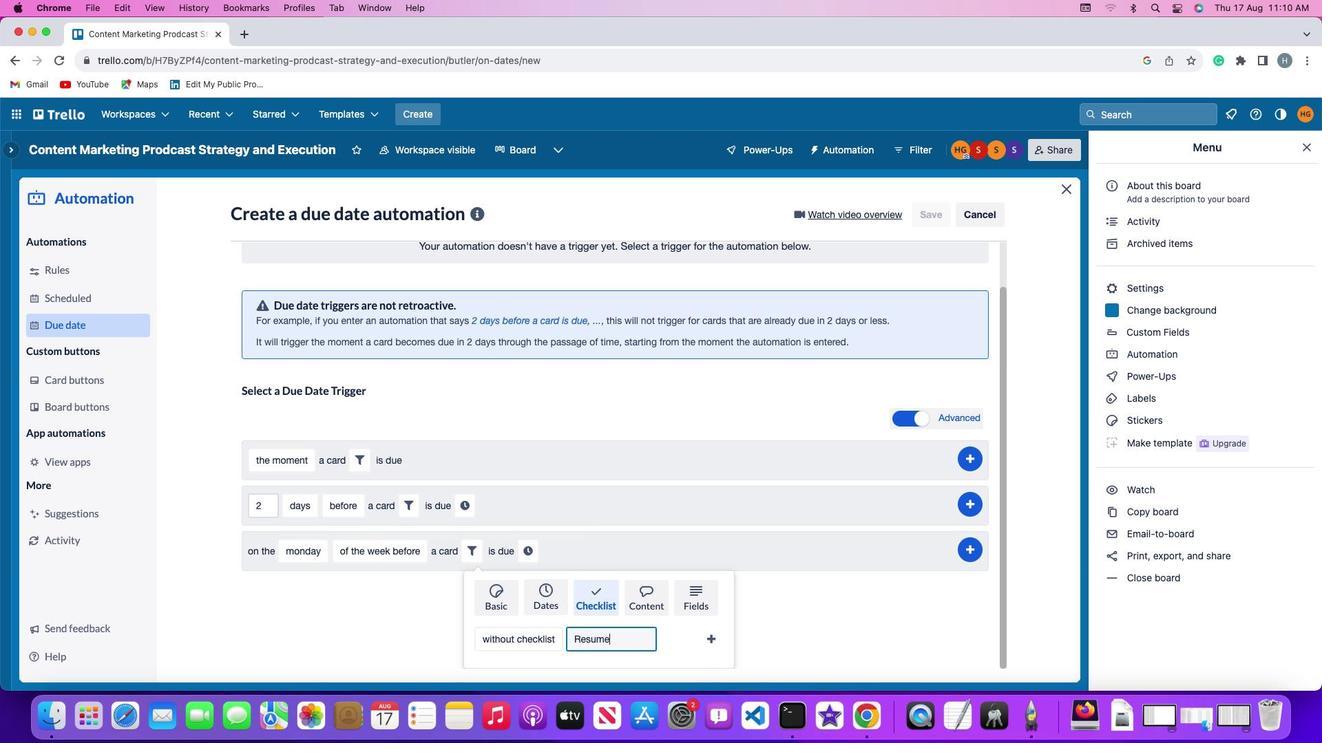 
Action: Mouse moved to (712, 635)
Screenshot: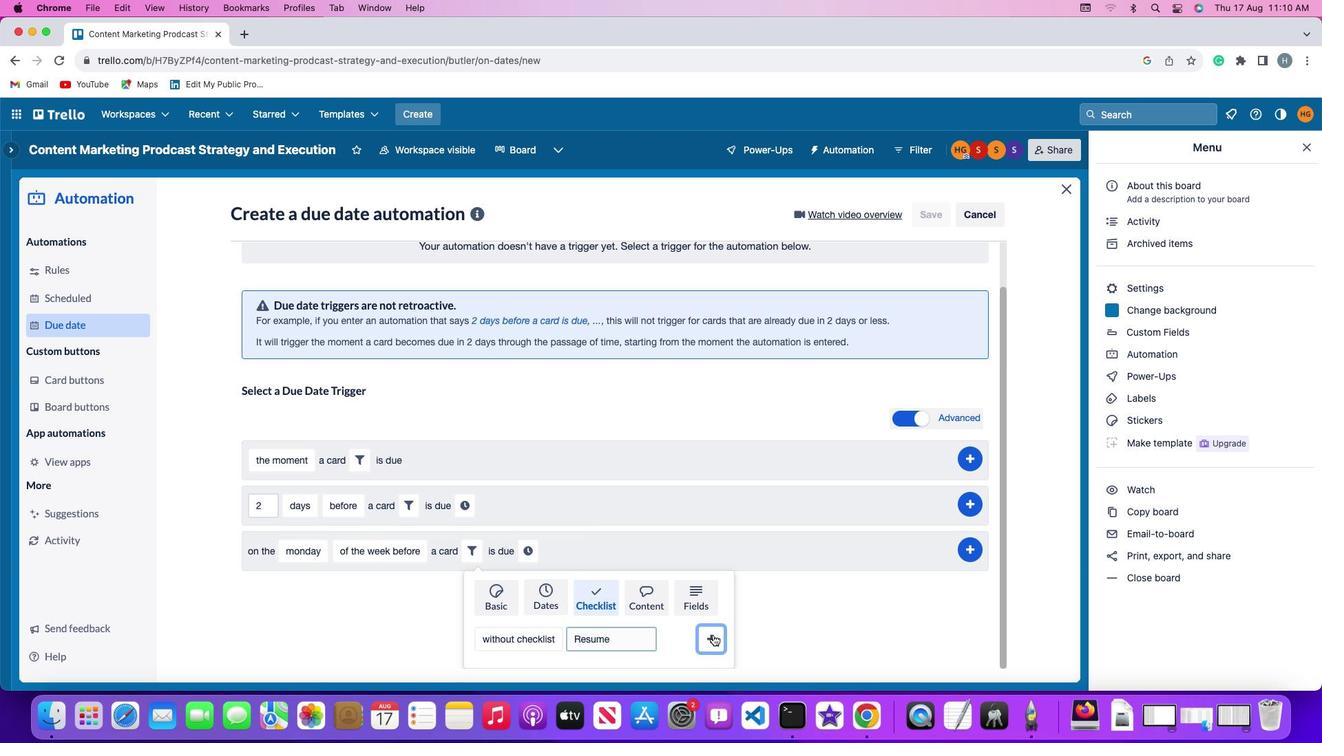 
Action: Mouse pressed left at (712, 635)
Screenshot: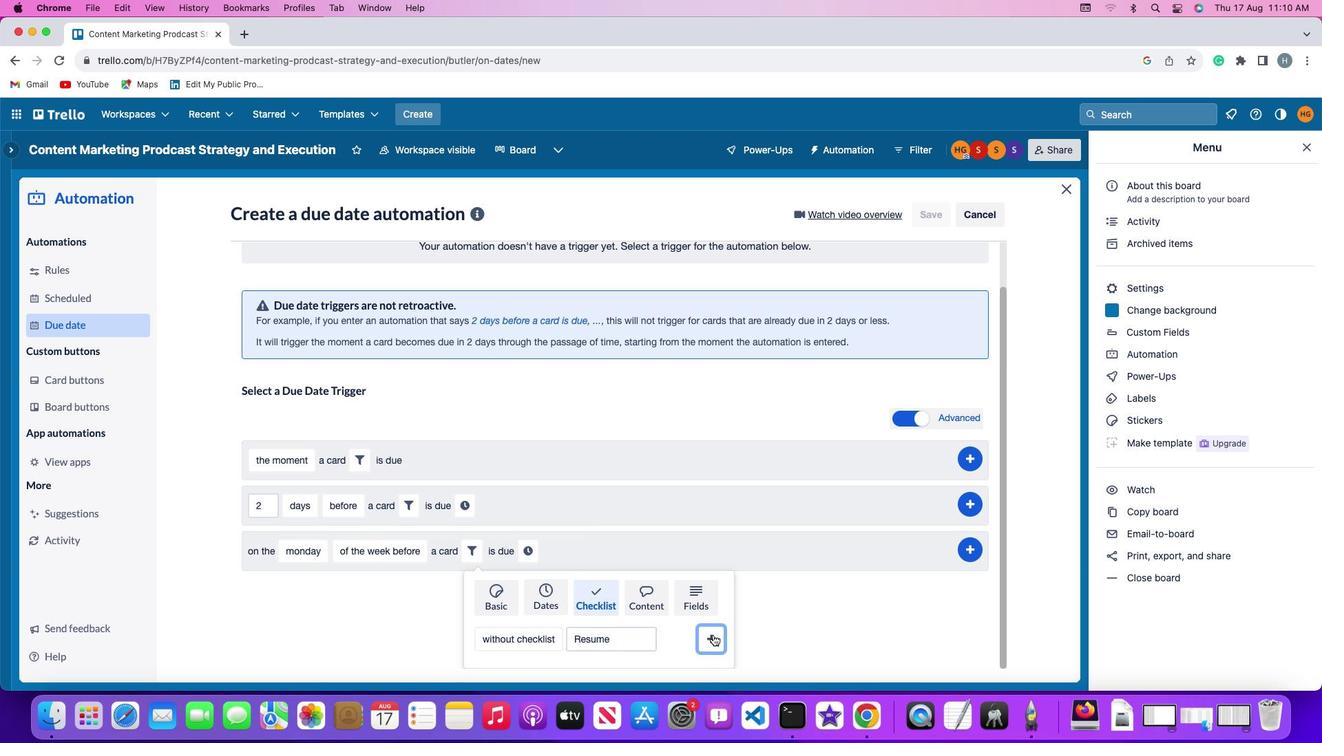 
Action: Mouse moved to (683, 604)
Screenshot: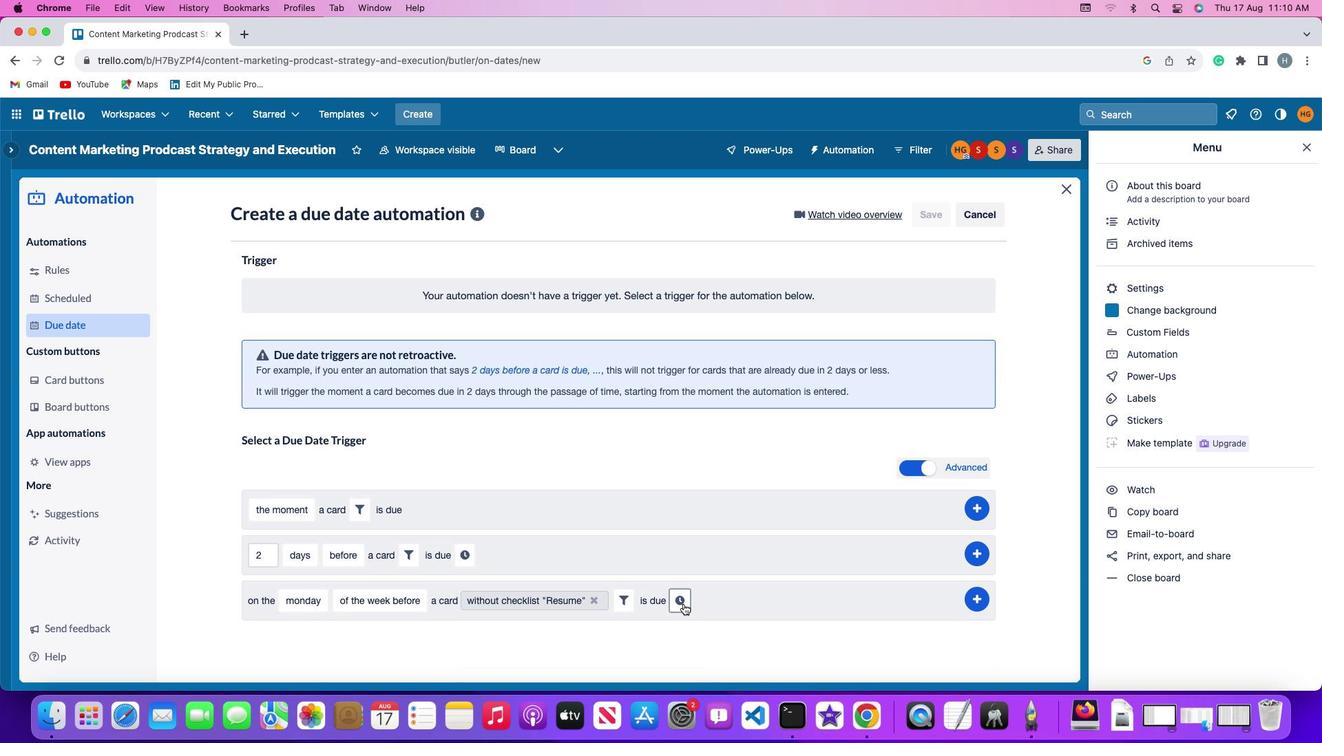 
Action: Mouse pressed left at (683, 604)
Screenshot: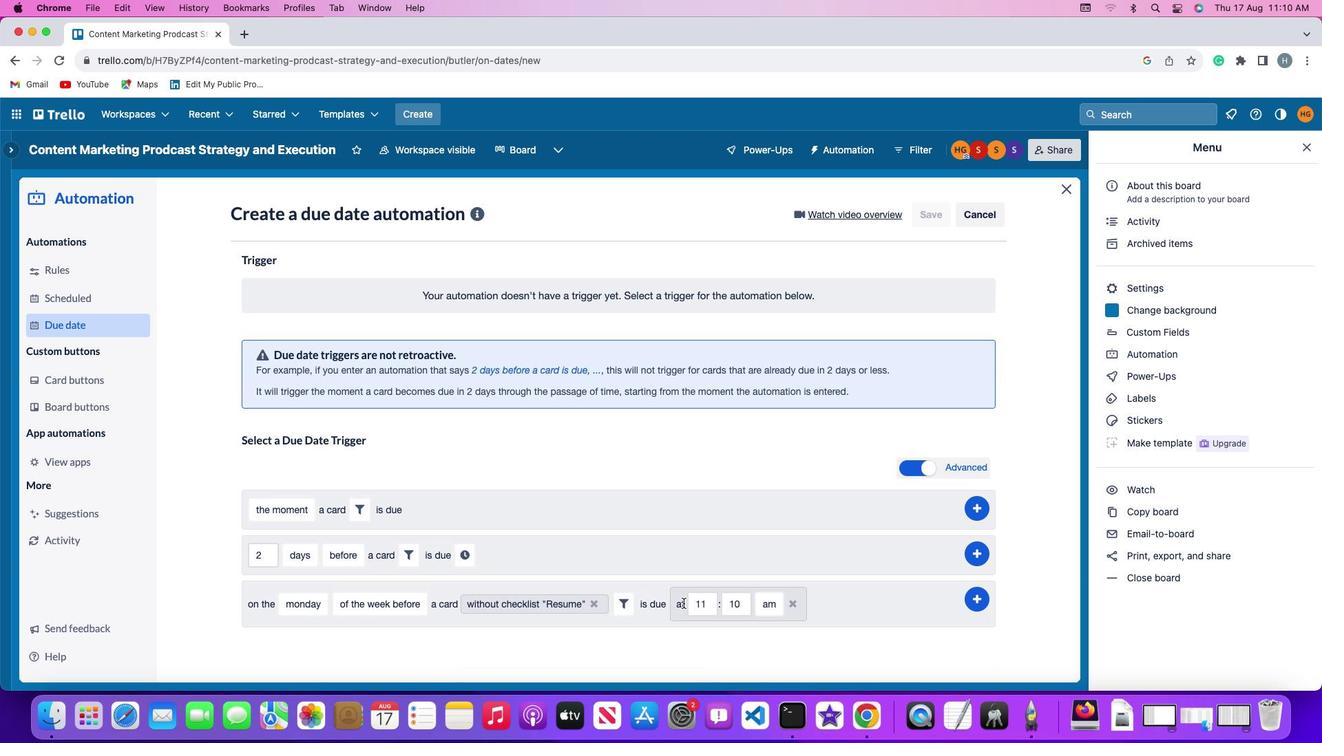 
Action: Mouse moved to (710, 604)
Screenshot: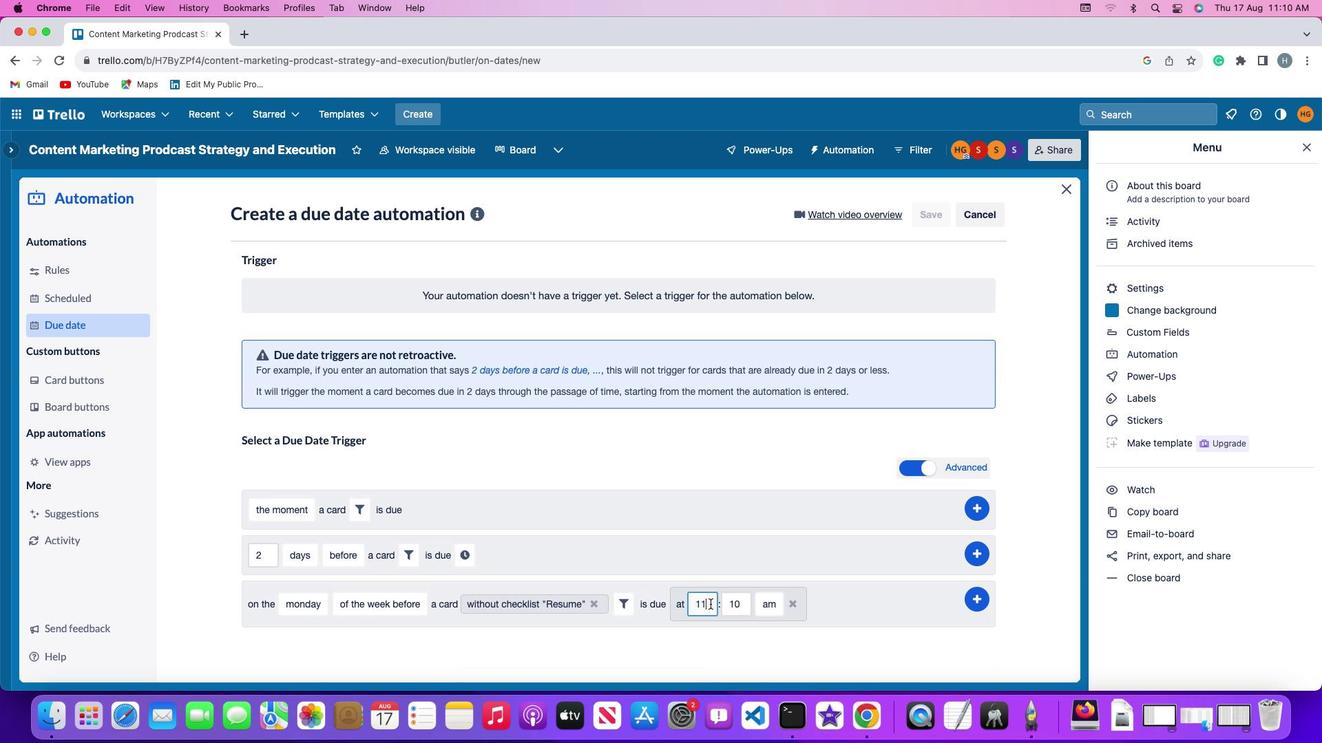 
Action: Mouse pressed left at (710, 604)
Screenshot: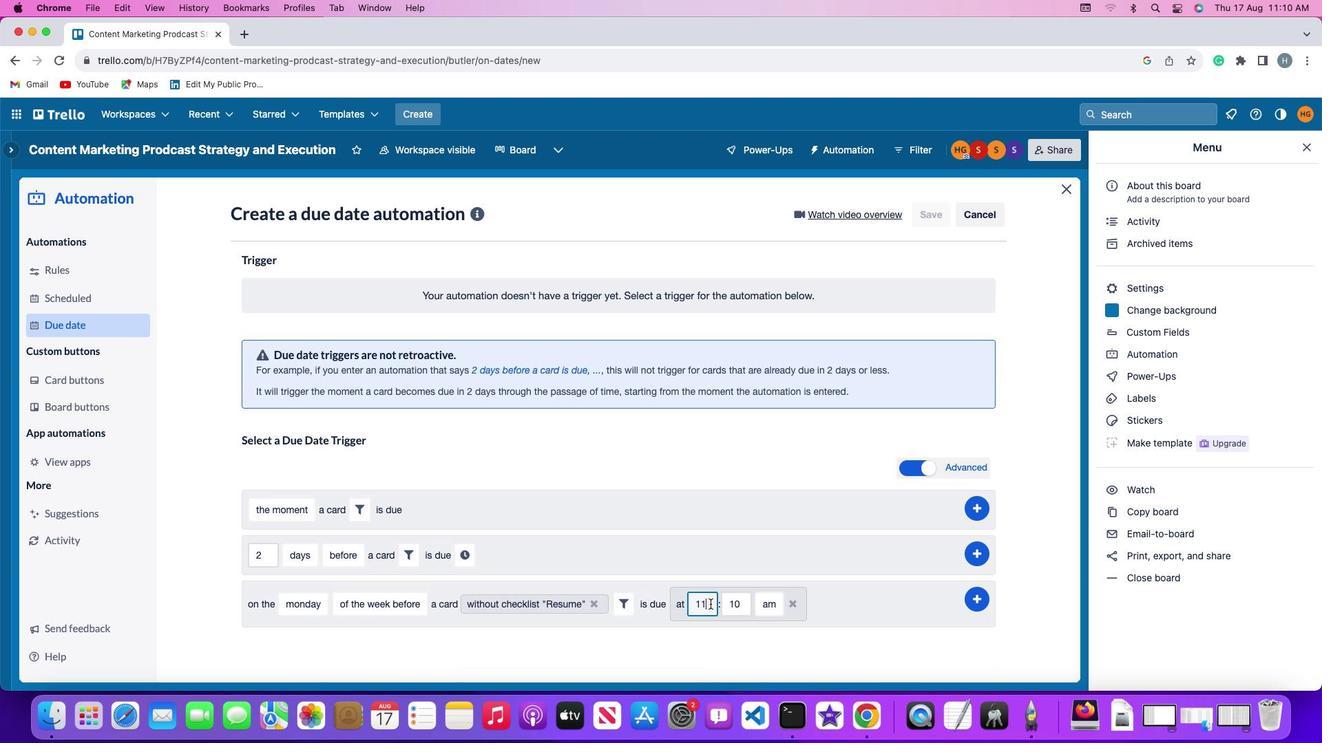 
Action: Mouse moved to (711, 604)
Screenshot: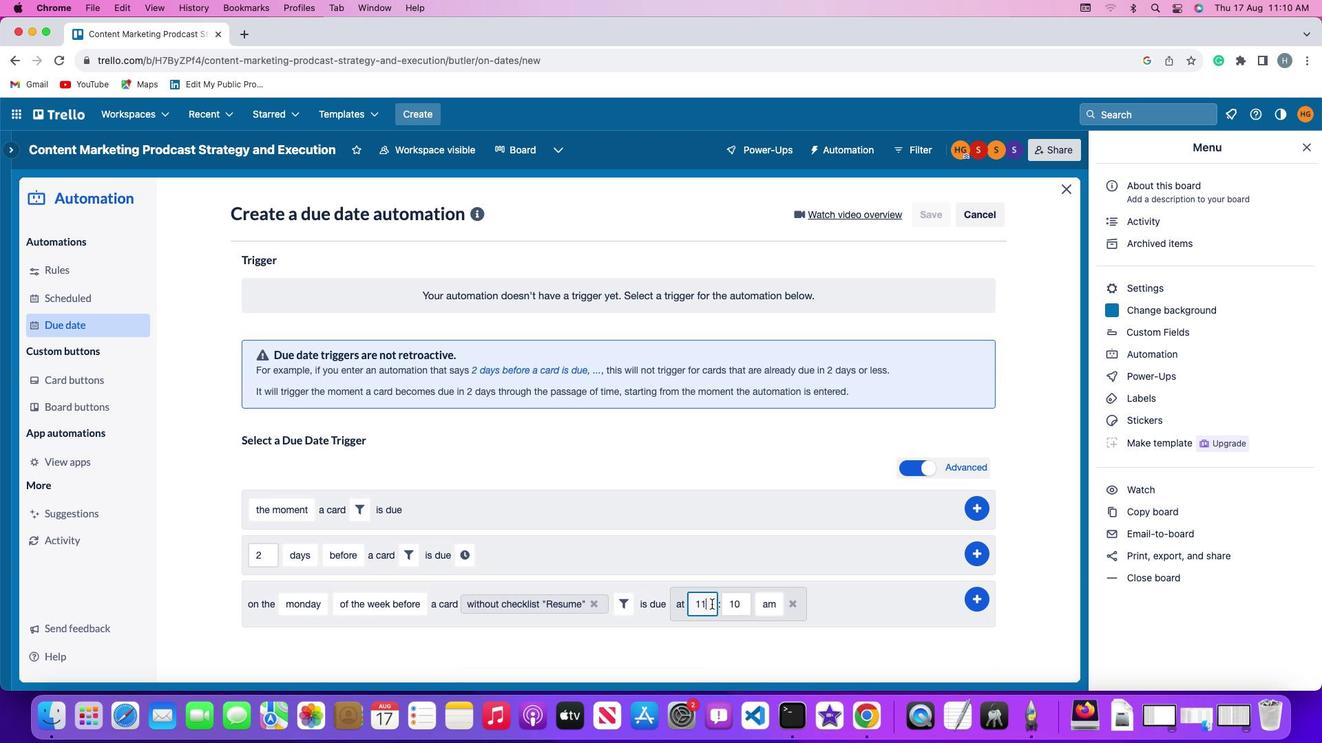 
Action: Key pressed Key.backspace'1'
Screenshot: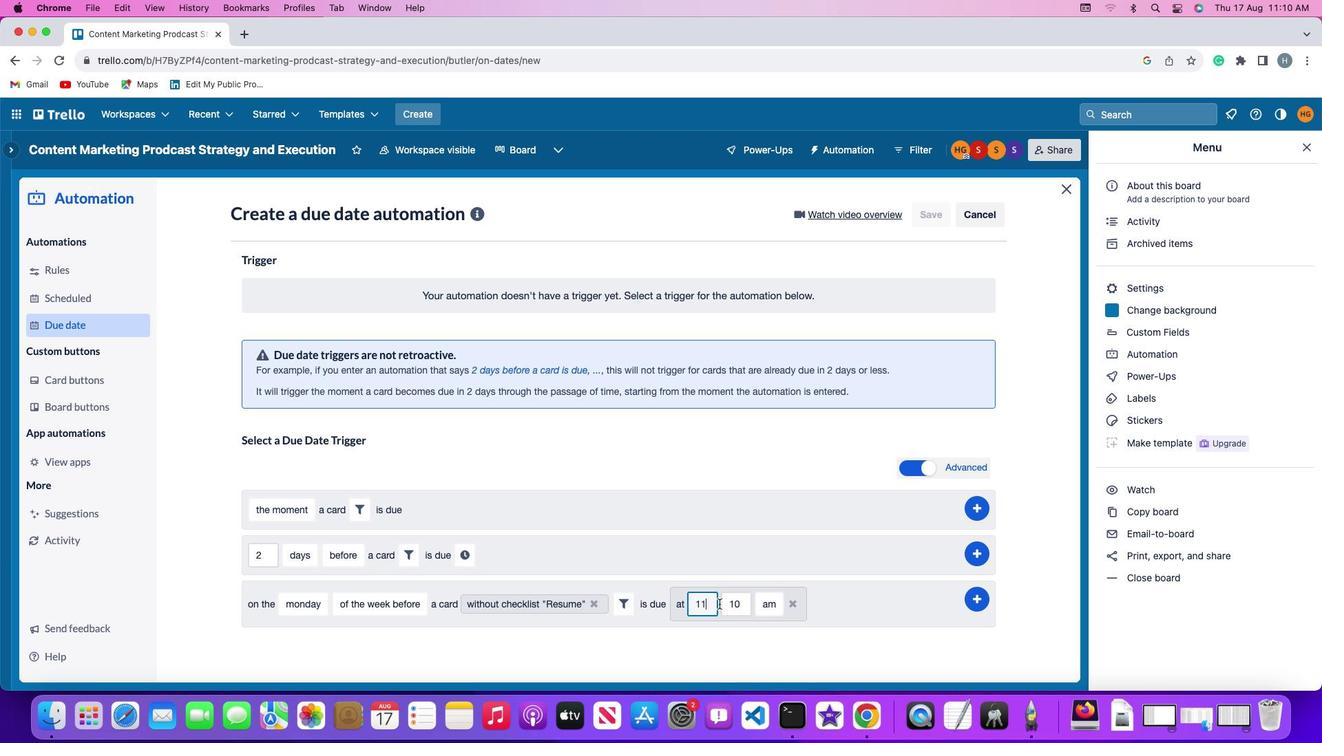 
Action: Mouse moved to (737, 601)
Screenshot: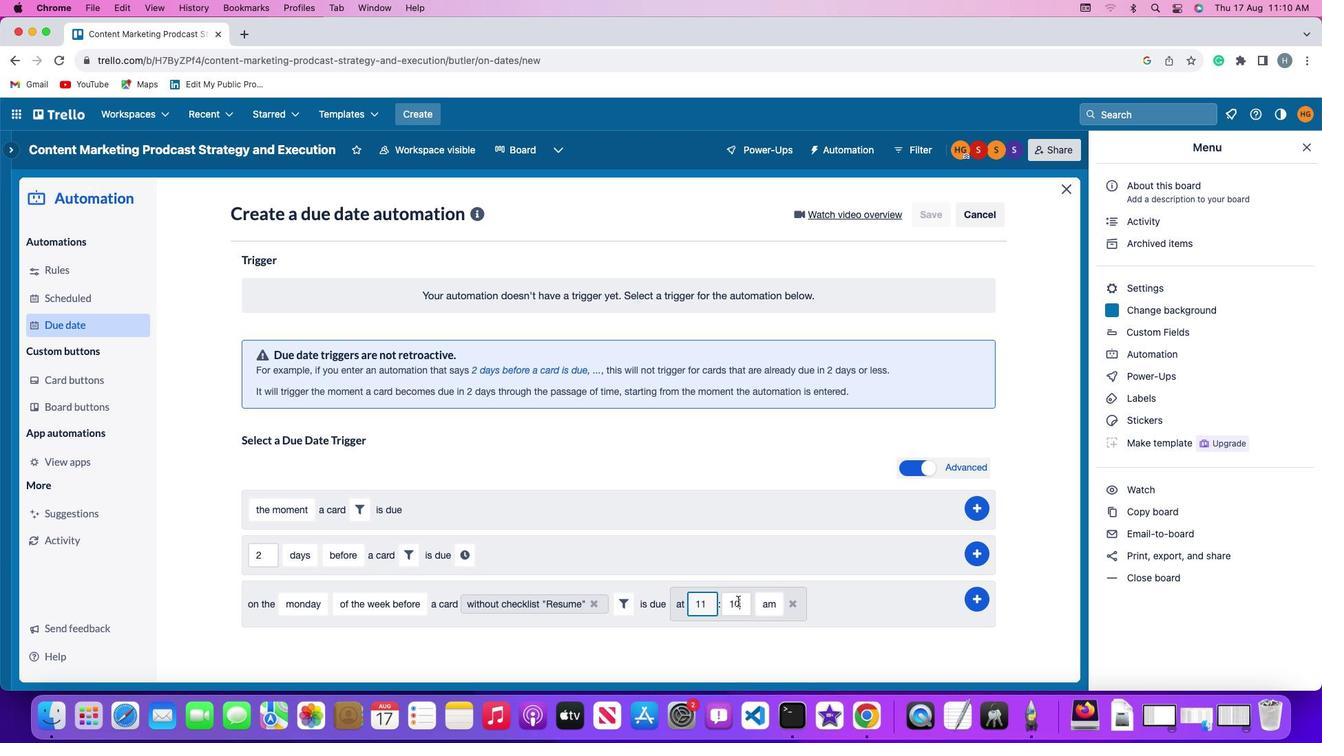 
Action: Mouse pressed left at (737, 601)
Screenshot: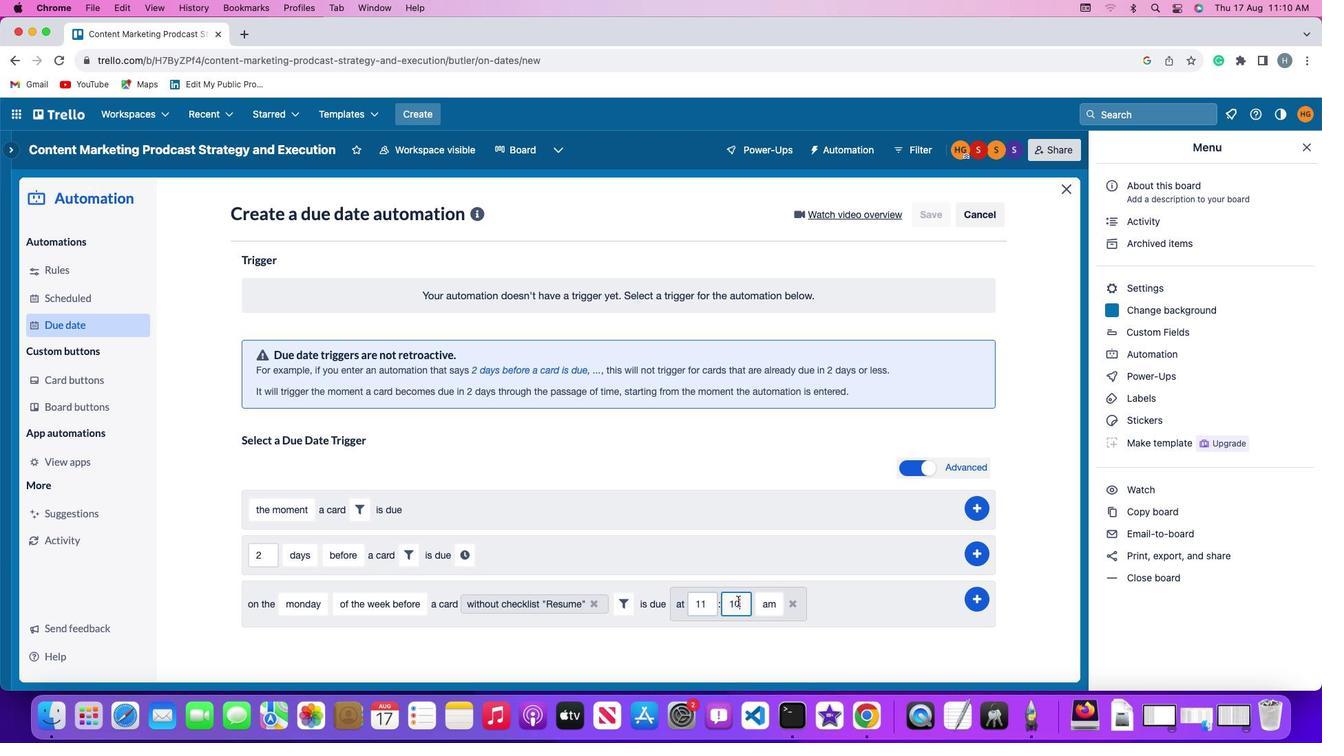
Action: Key pressed Key.backspaceKey.backspace'0''0'
Screenshot: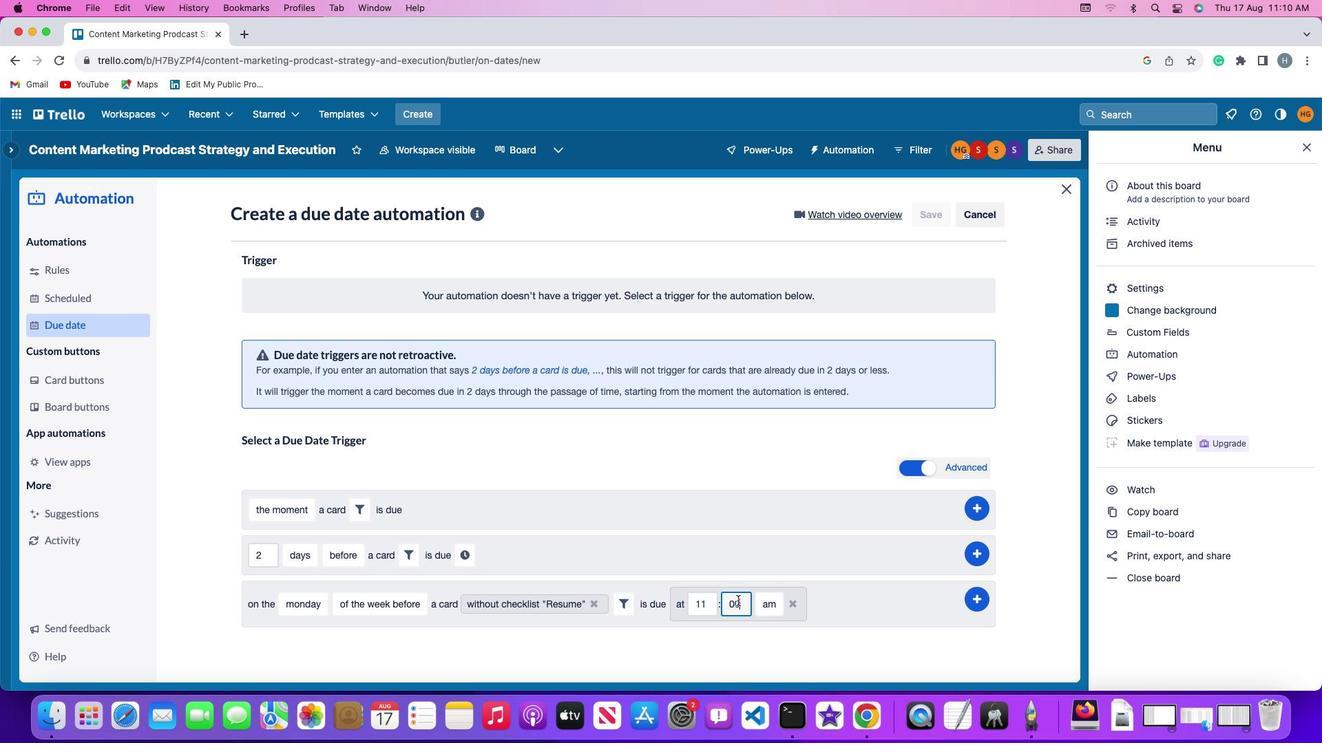 
Action: Mouse moved to (763, 599)
Screenshot: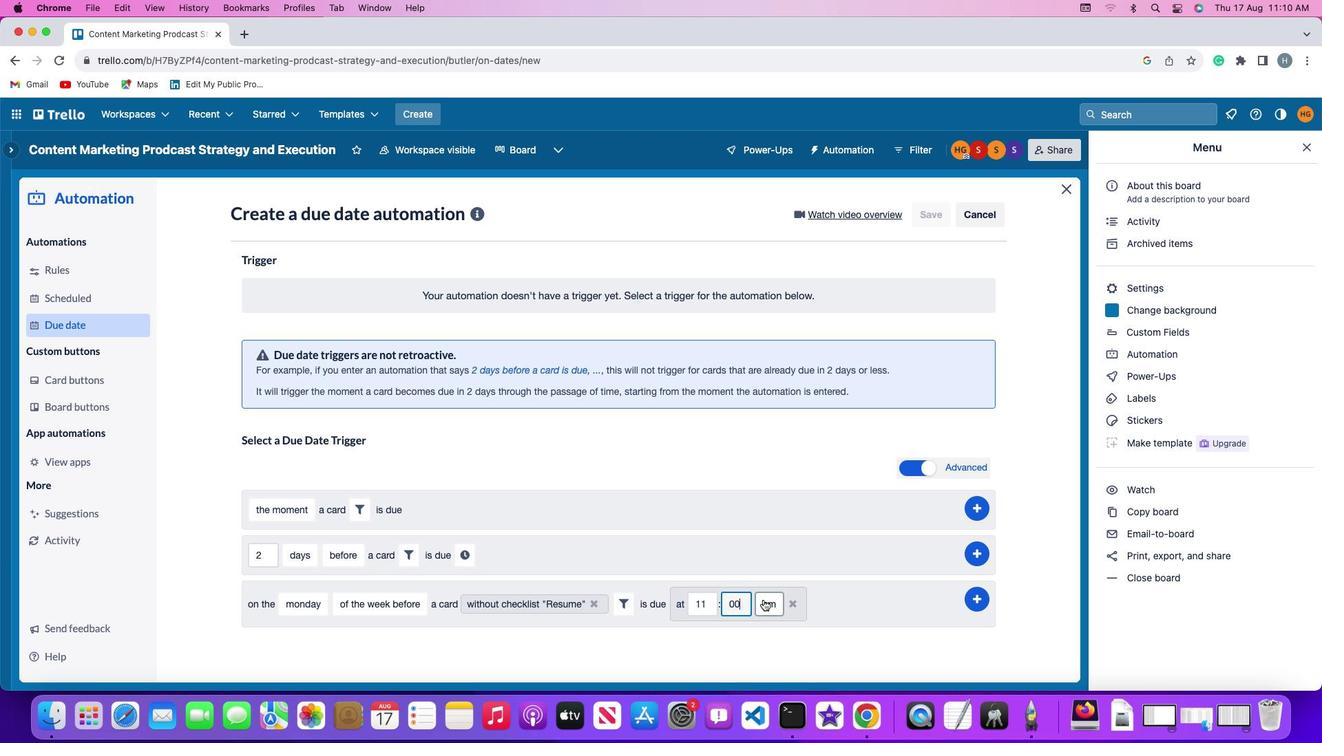 
Action: Mouse pressed left at (763, 599)
Screenshot: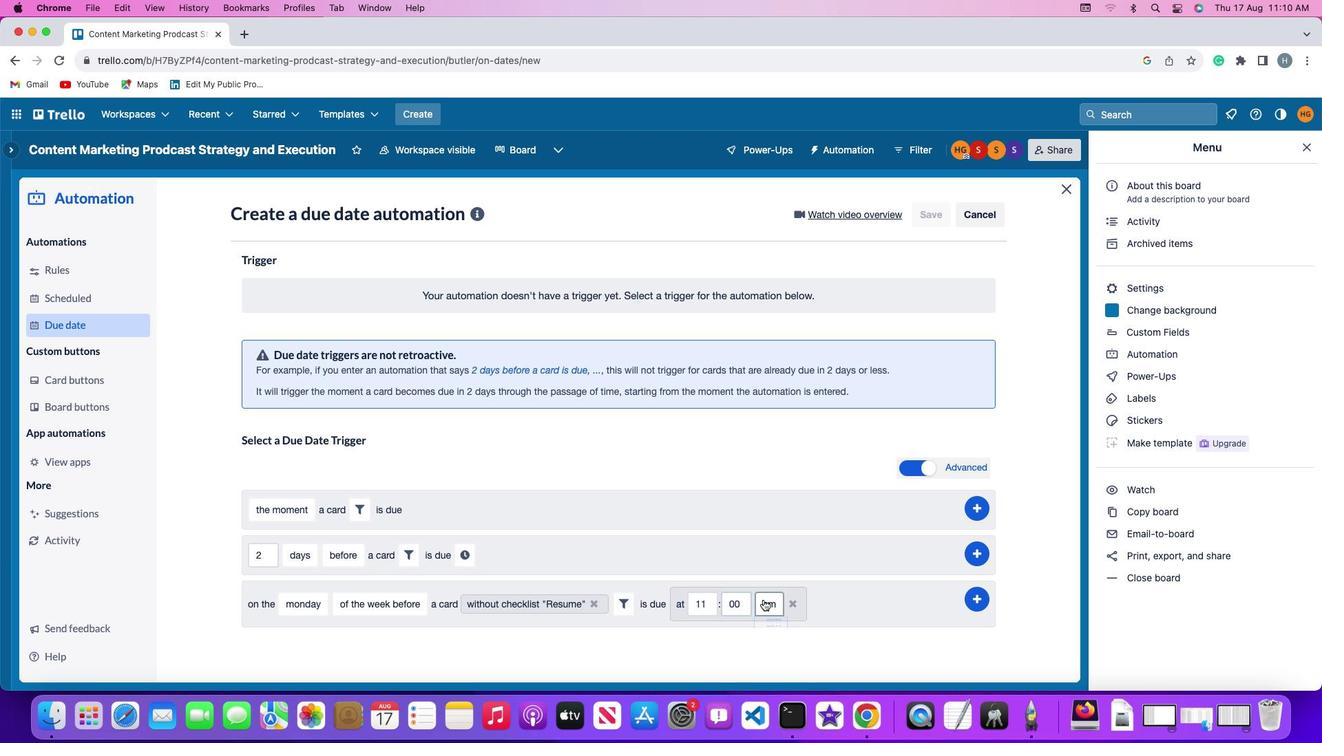 
Action: Mouse moved to (770, 627)
Screenshot: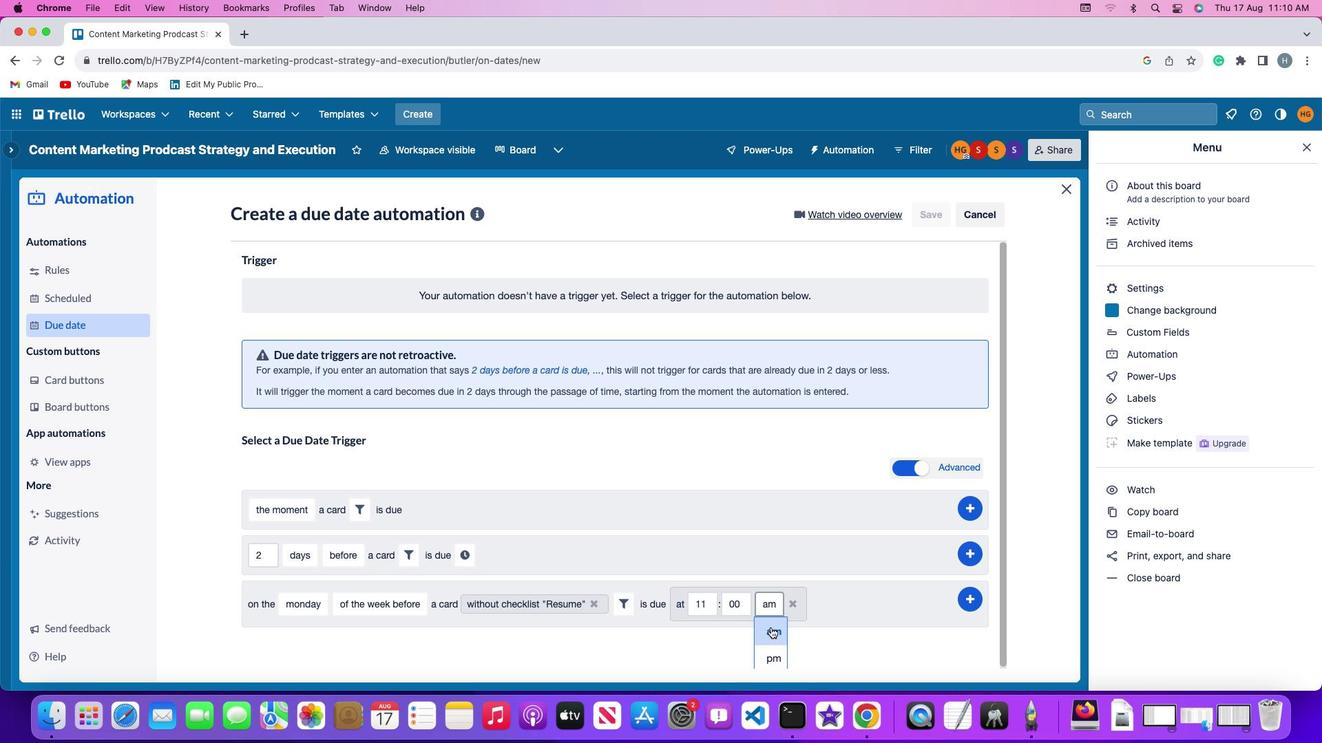 
Action: Mouse pressed left at (770, 627)
Screenshot: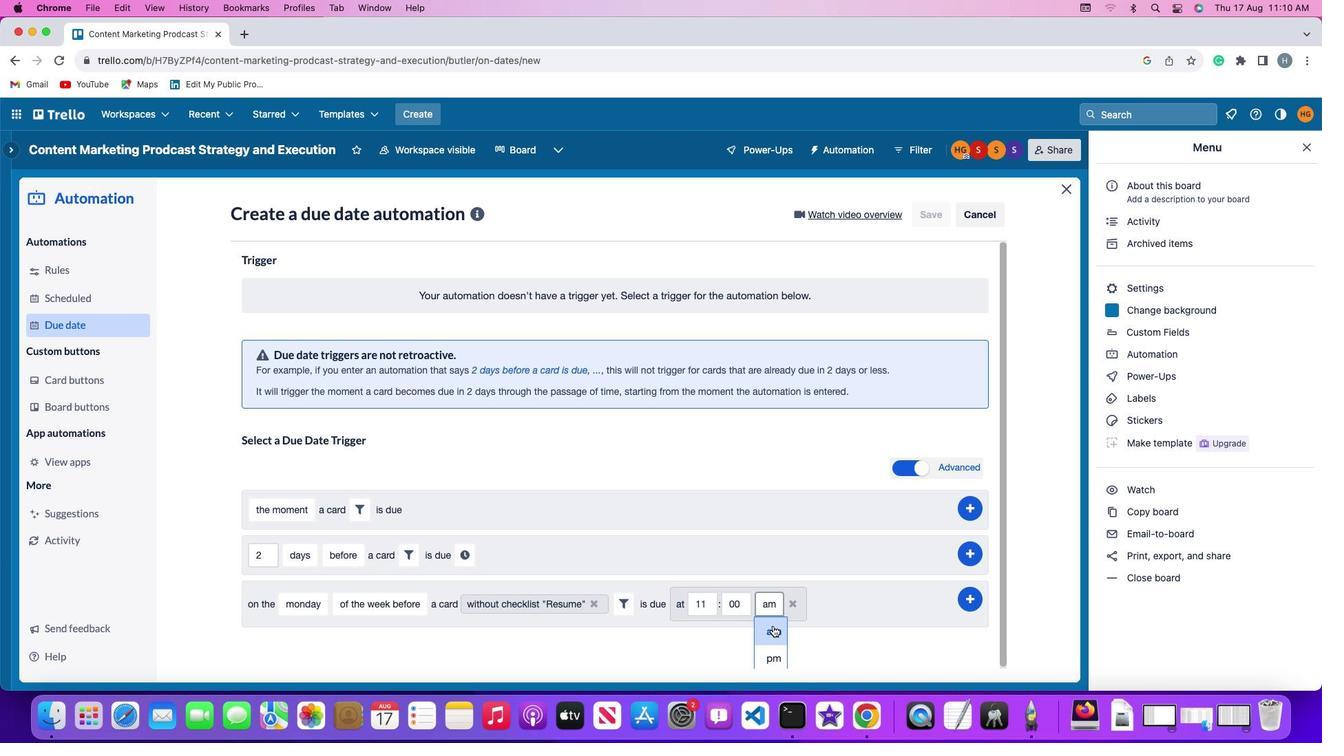 
Action: Mouse moved to (980, 597)
Screenshot: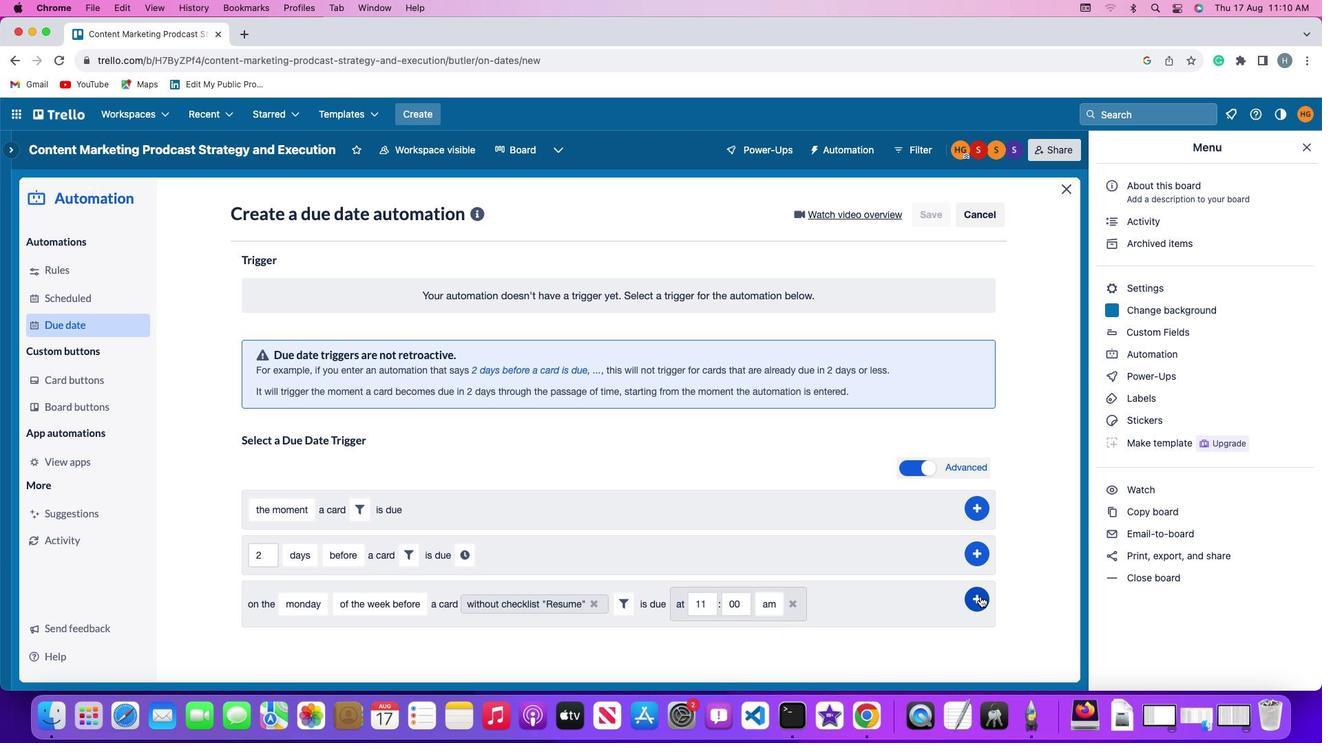 
Action: Mouse pressed left at (980, 597)
Screenshot: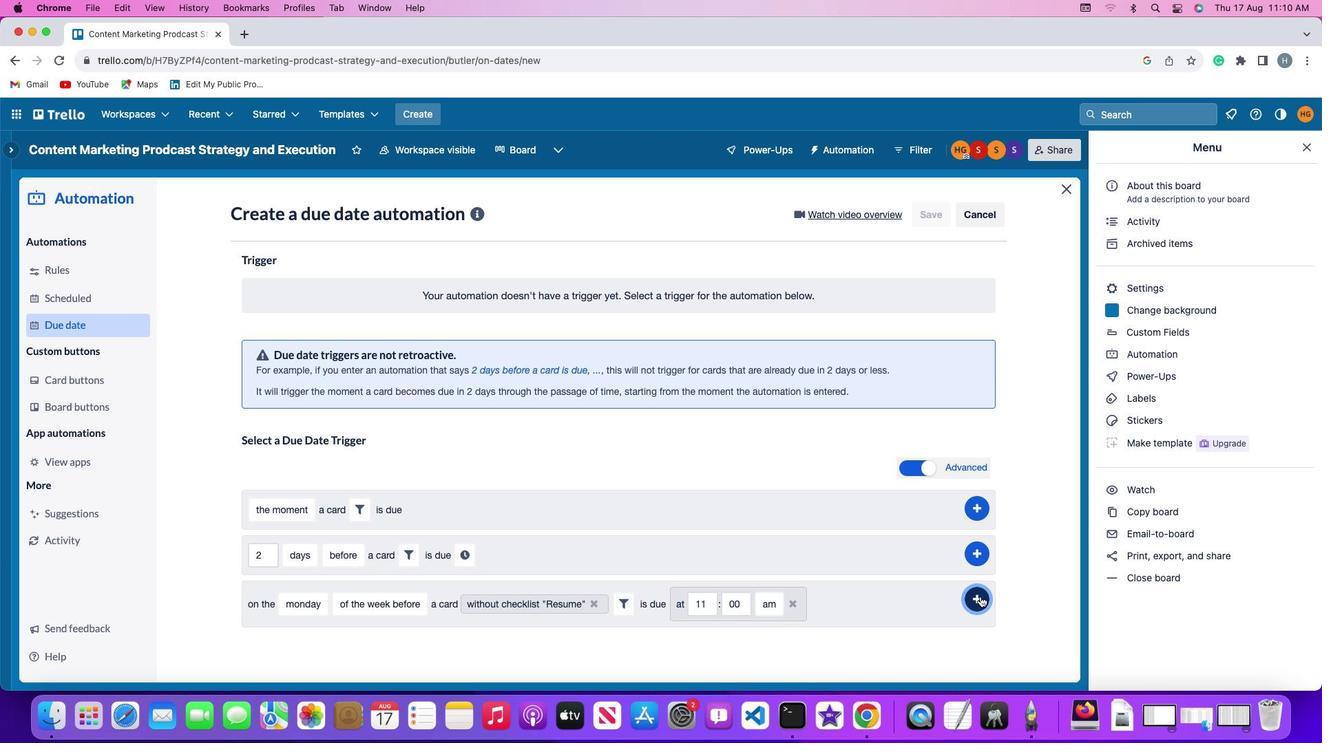 
Action: Mouse moved to (1018, 493)
Screenshot: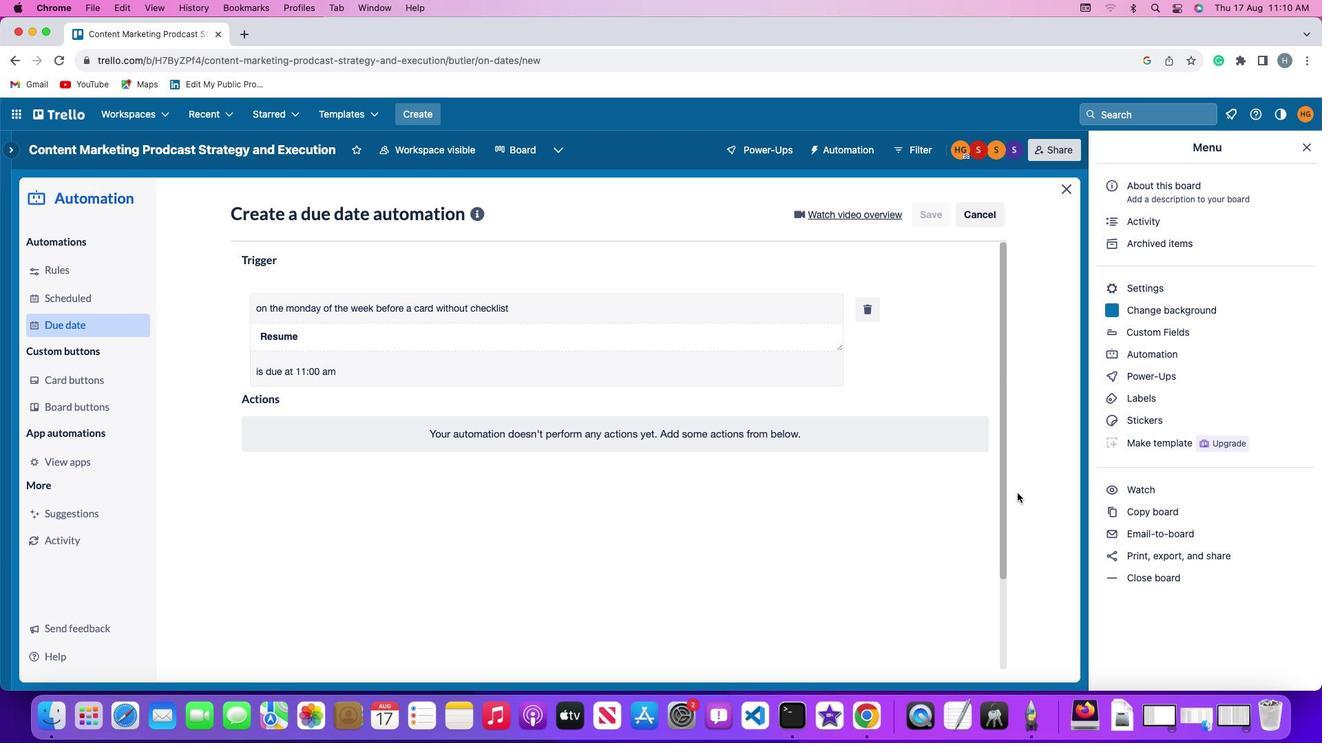
